 Task: Create a due date automation trigger when advanced on, on the tuesday of the week a card is due add basic assigned to anyone at 11:00 AM.
Action: Mouse moved to (656, 306)
Screenshot: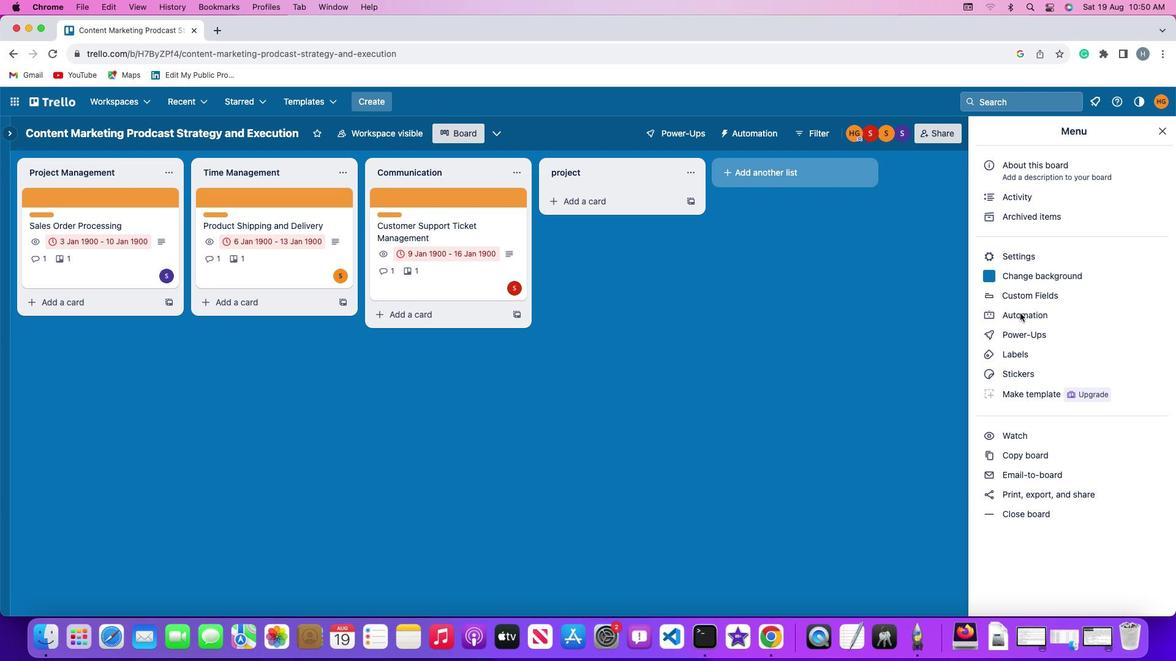 
Action: Mouse pressed left at (656, 306)
Screenshot: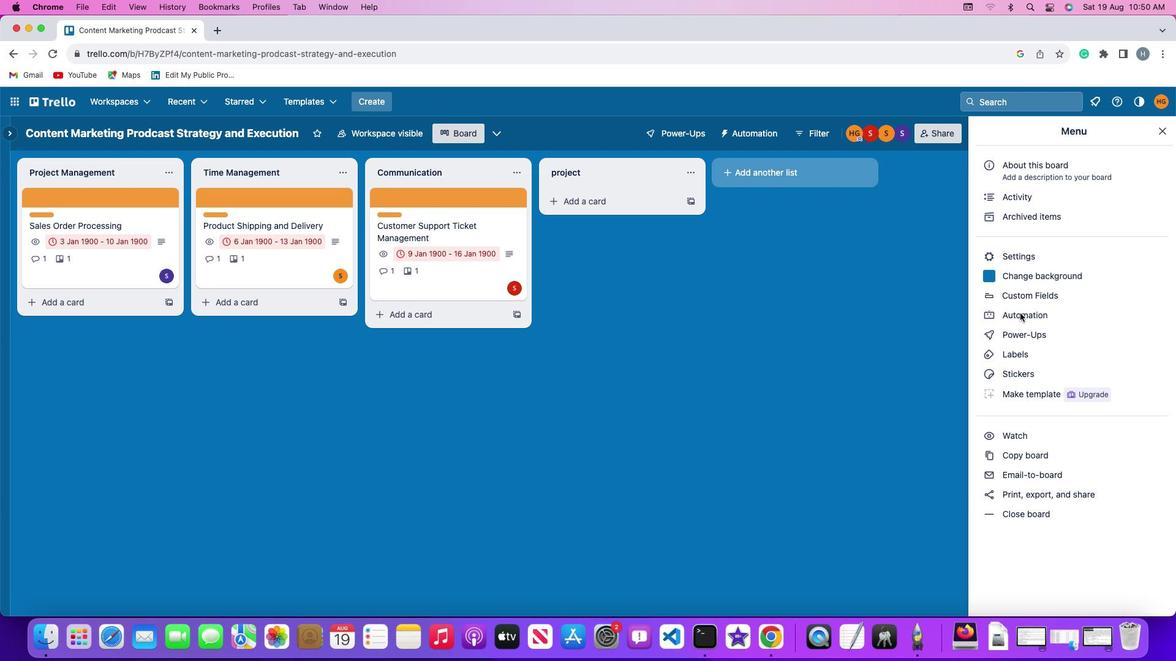 
Action: Mouse pressed left at (656, 306)
Screenshot: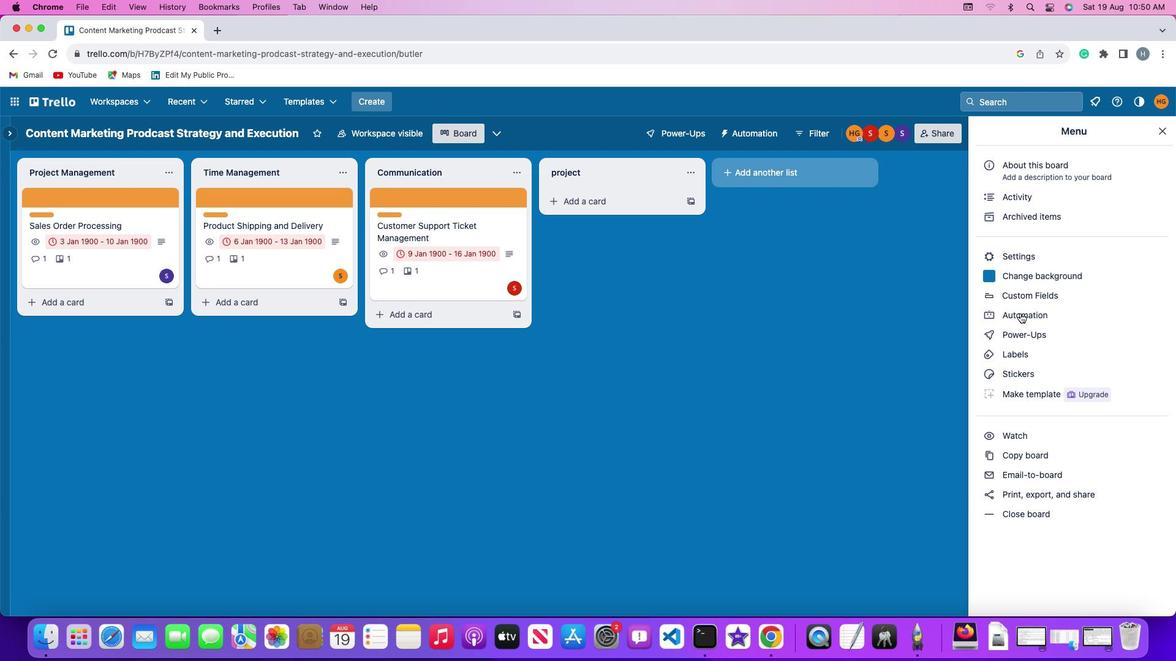 
Action: Mouse moved to (228, 284)
Screenshot: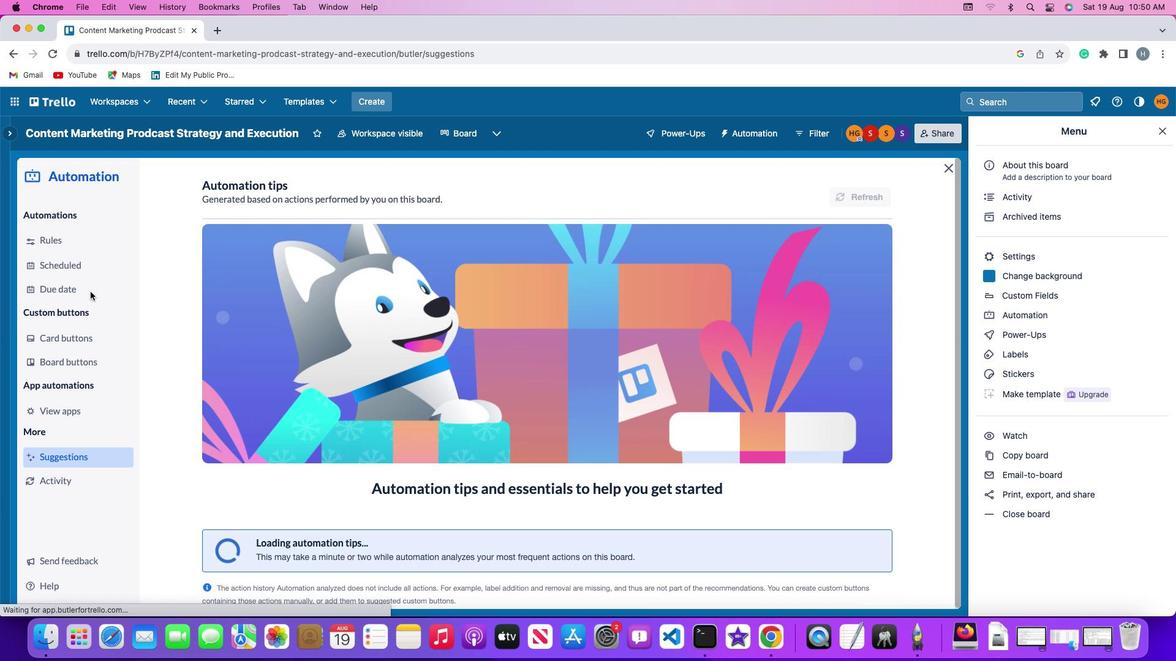 
Action: Mouse pressed left at (228, 284)
Screenshot: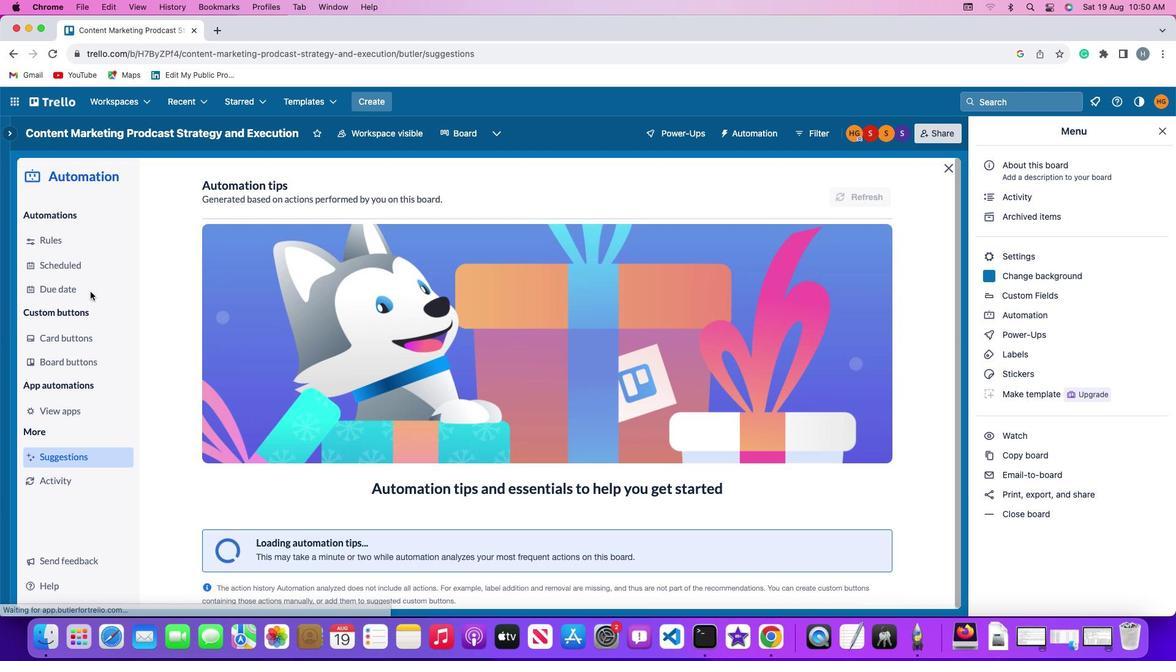 
Action: Mouse moved to (560, 169)
Screenshot: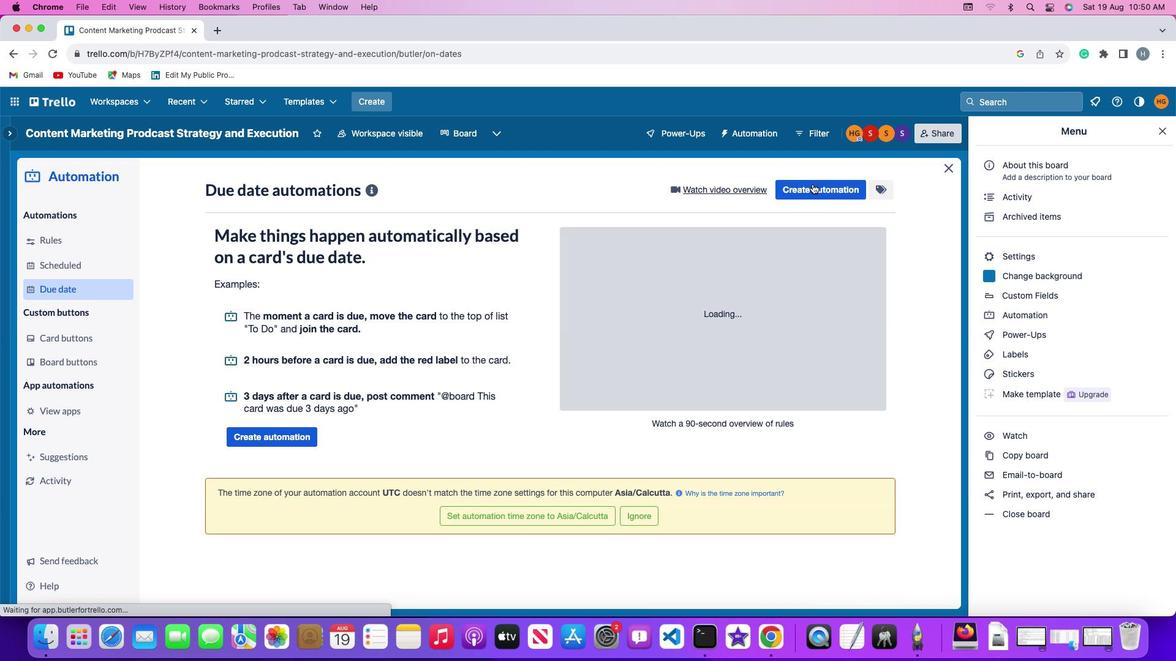 
Action: Mouse pressed left at (560, 169)
Screenshot: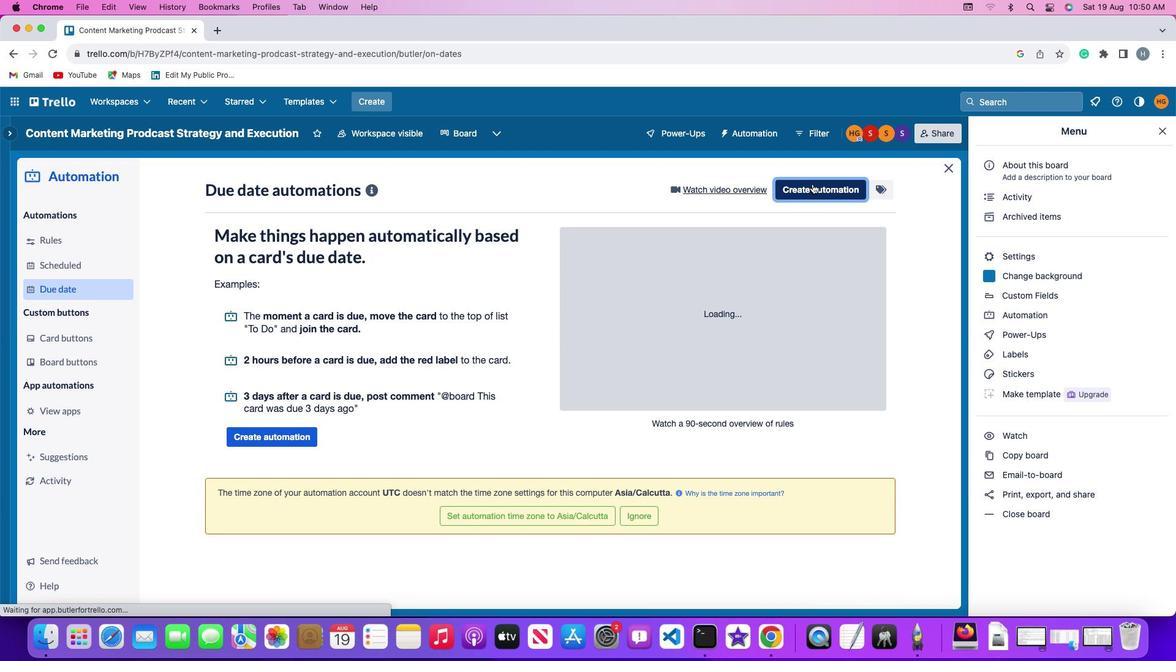 
Action: Mouse moved to (310, 302)
Screenshot: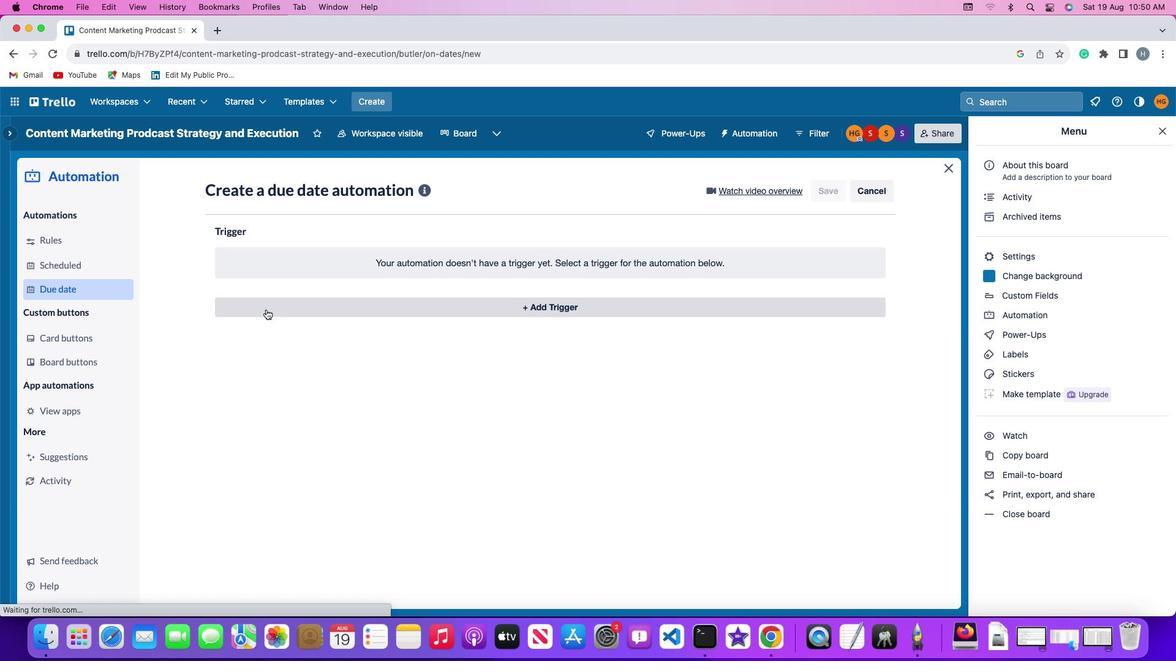 
Action: Mouse pressed left at (310, 302)
Screenshot: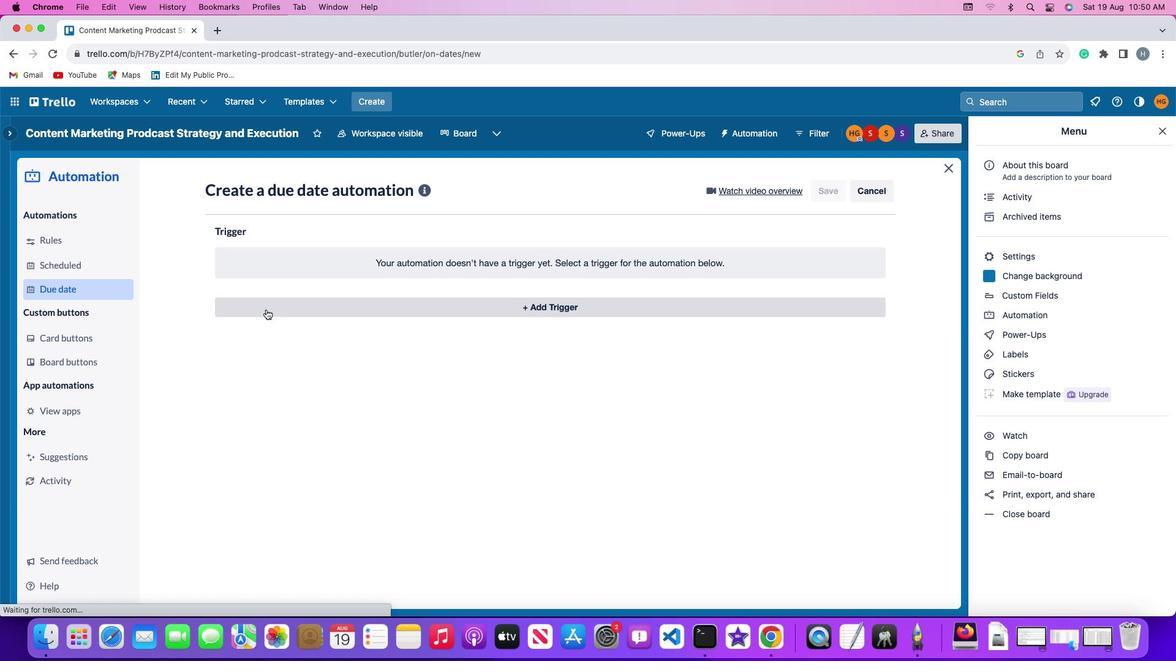 
Action: Mouse moved to (310, 537)
Screenshot: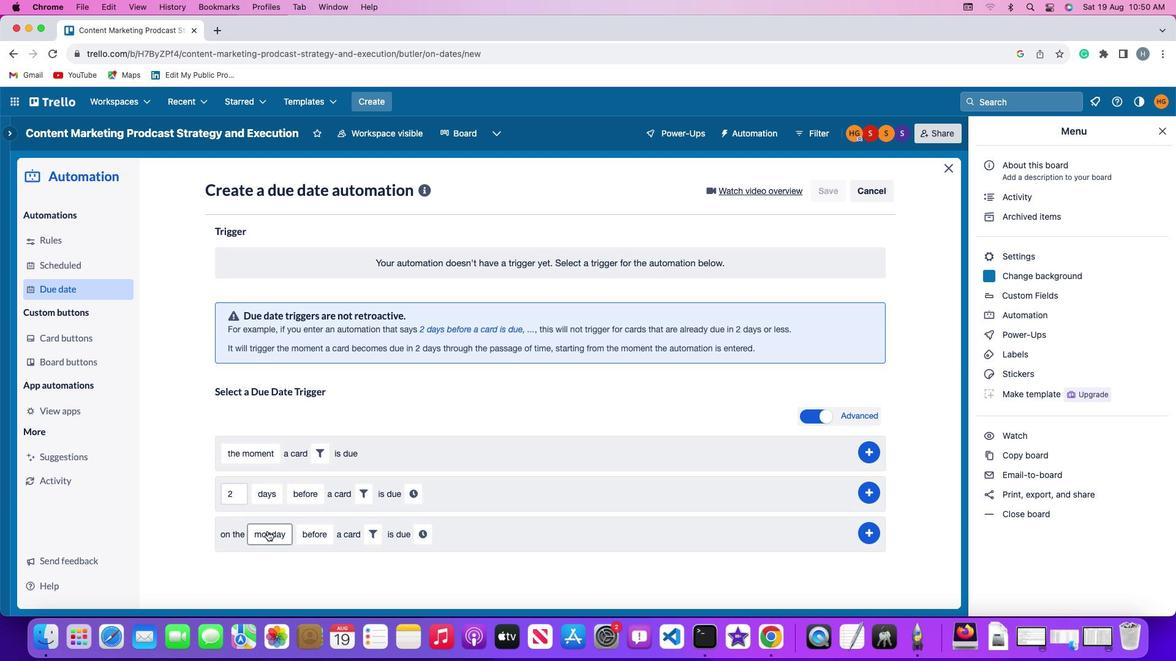
Action: Mouse pressed left at (310, 537)
Screenshot: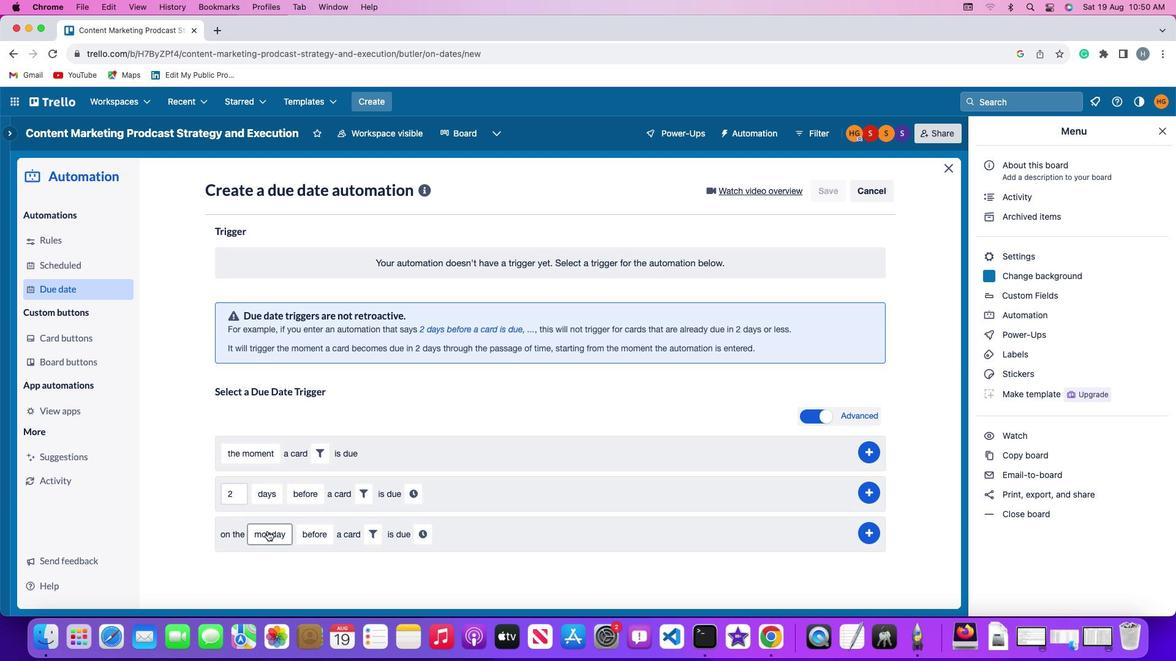 
Action: Mouse moved to (322, 391)
Screenshot: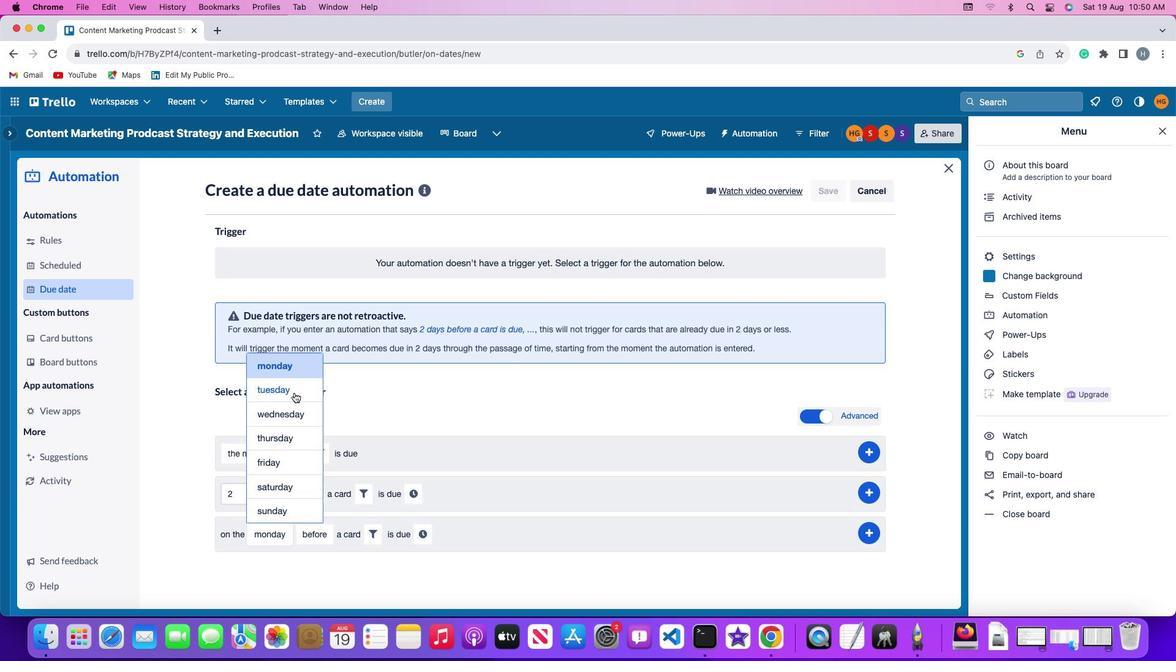 
Action: Mouse pressed left at (322, 391)
Screenshot: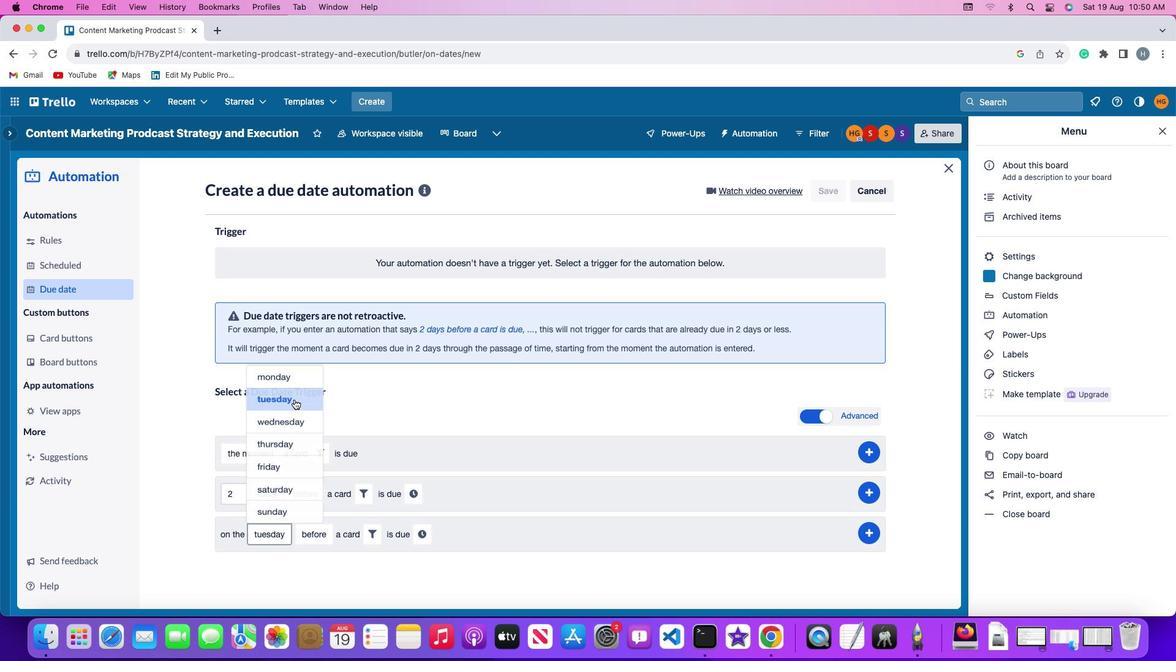 
Action: Mouse moved to (335, 547)
Screenshot: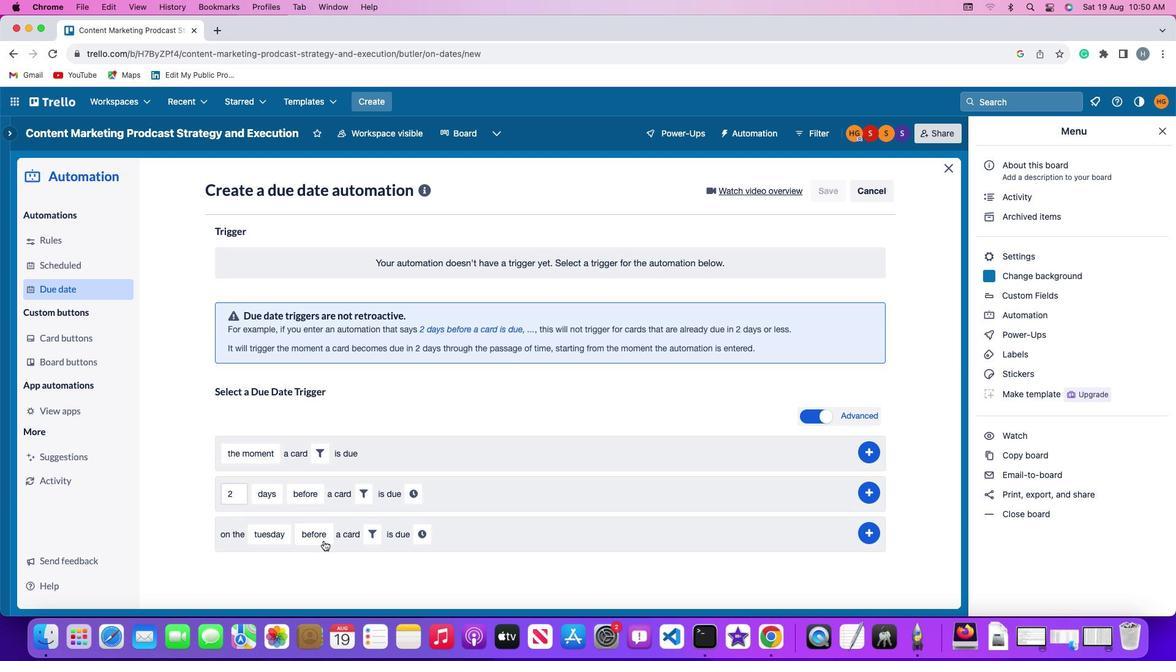 
Action: Mouse pressed left at (335, 547)
Screenshot: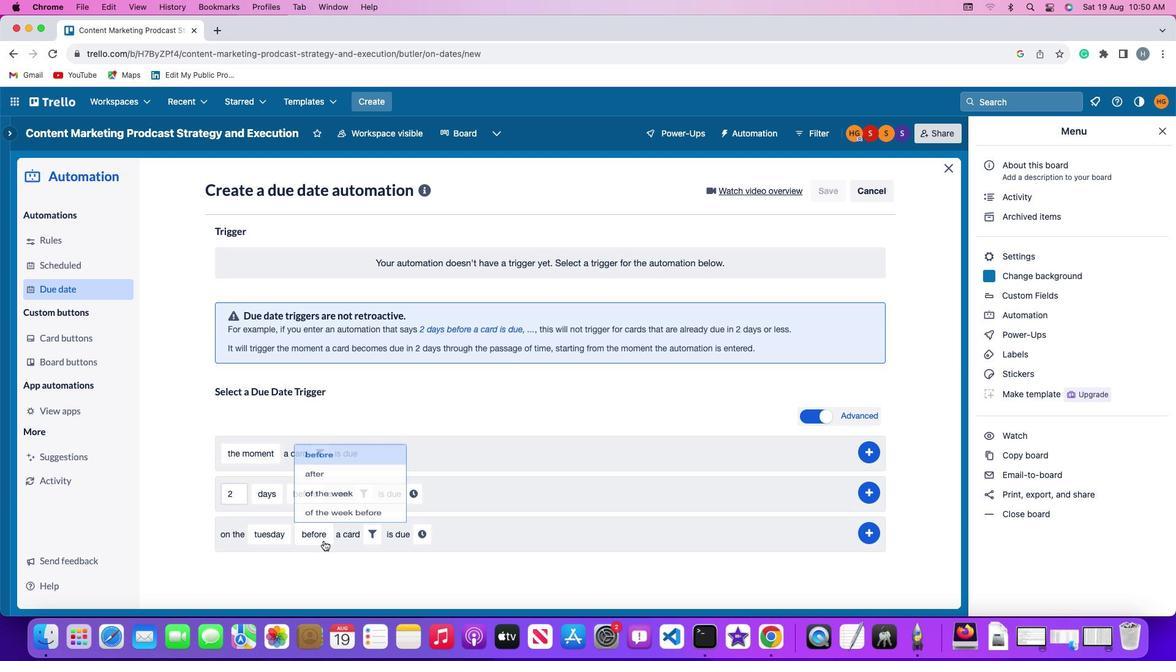 
Action: Mouse moved to (342, 488)
Screenshot: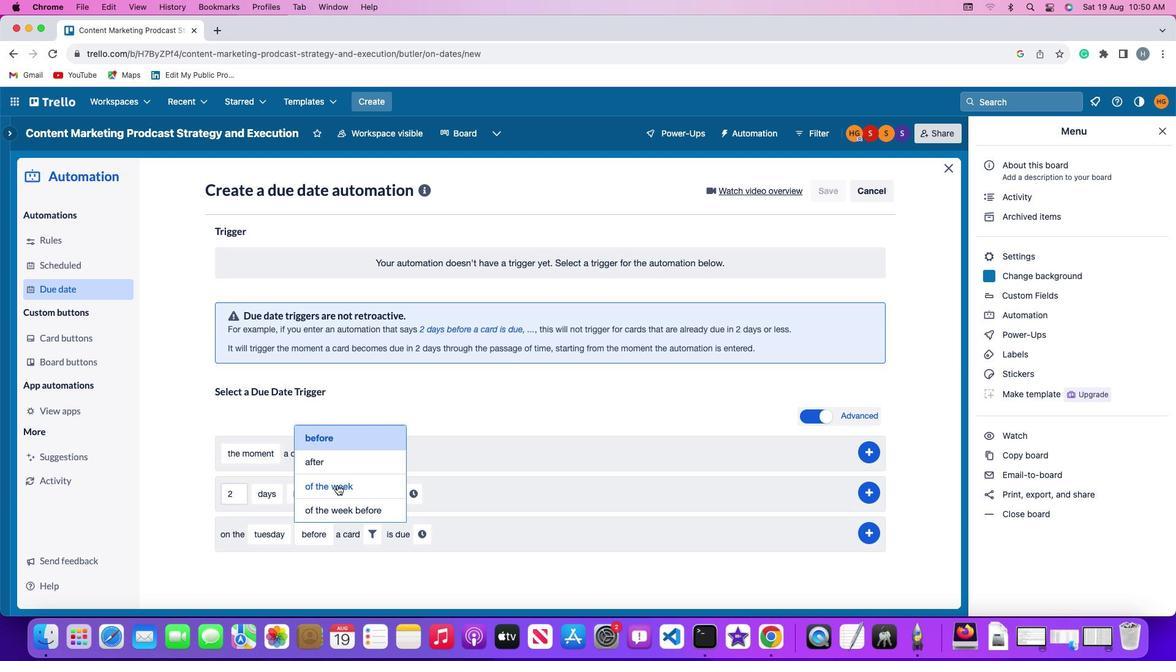 
Action: Mouse pressed left at (342, 488)
Screenshot: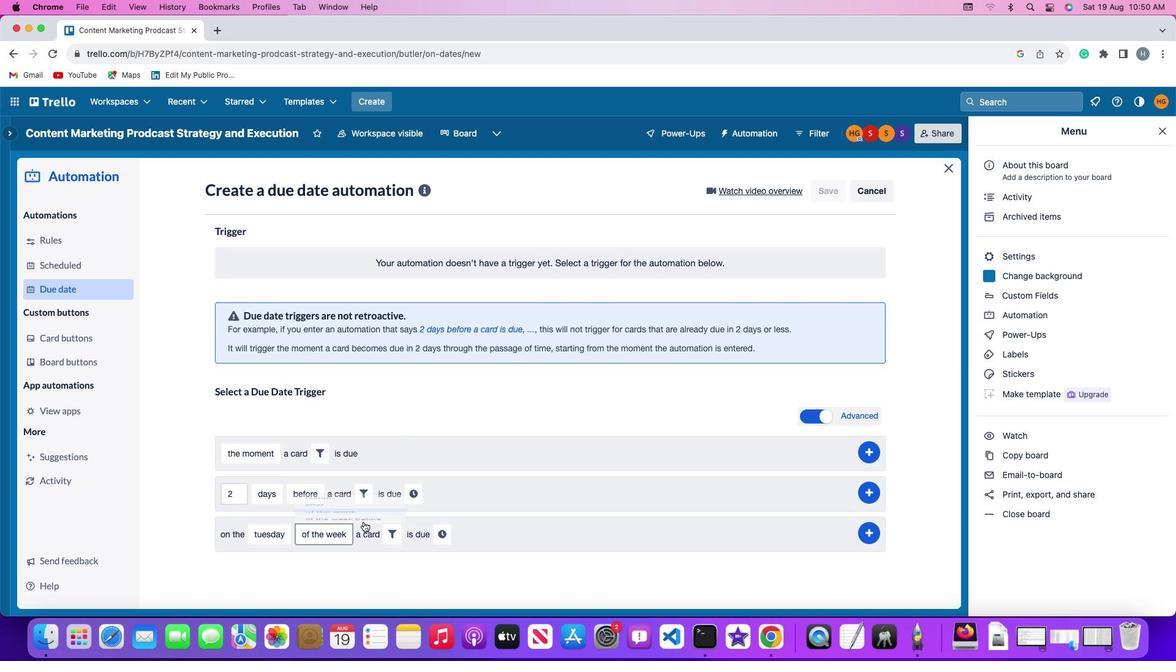 
Action: Mouse moved to (365, 540)
Screenshot: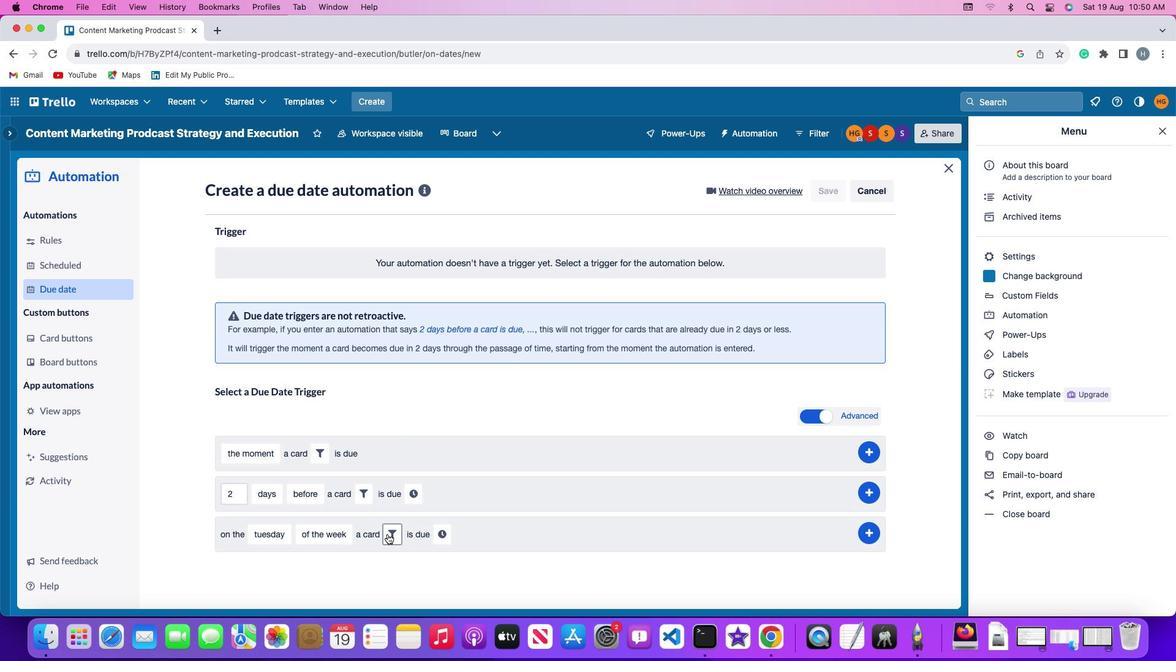 
Action: Mouse pressed left at (365, 540)
Screenshot: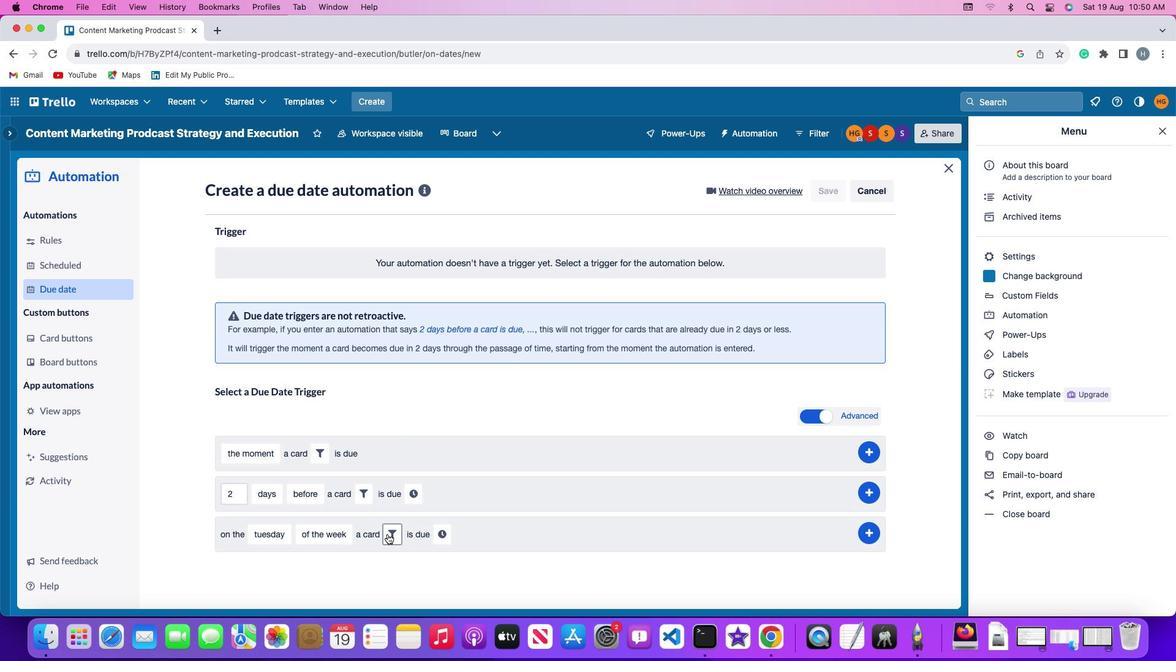 
Action: Mouse moved to (341, 587)
Screenshot: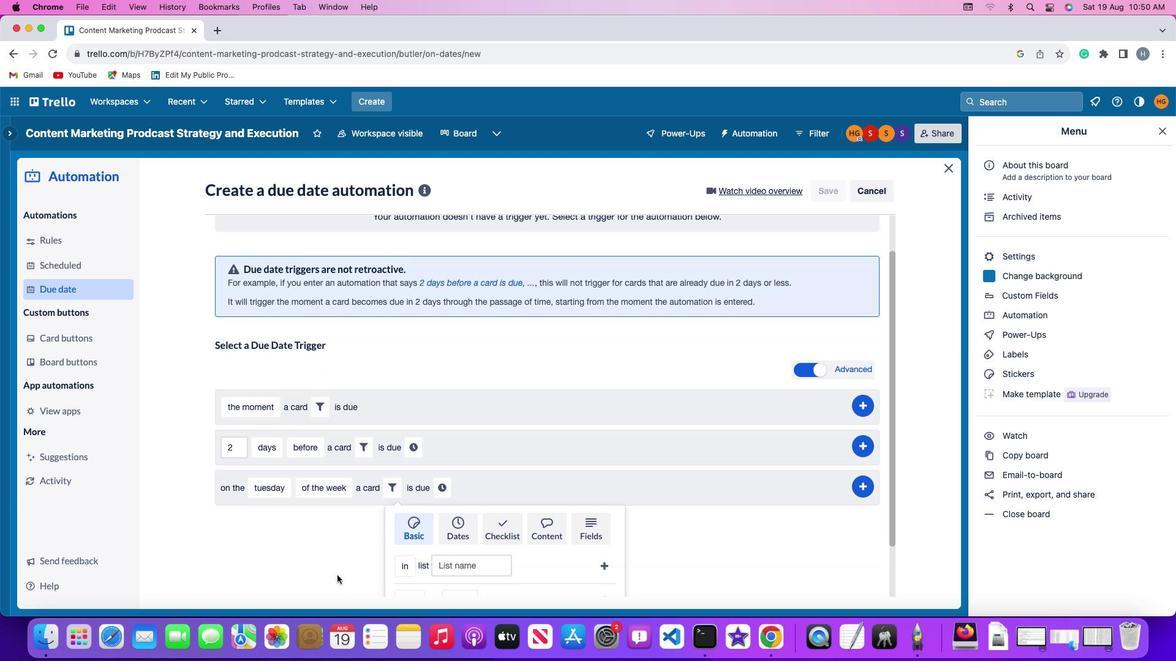 
Action: Mouse scrolled (341, 587) with delta (187, -25)
Screenshot: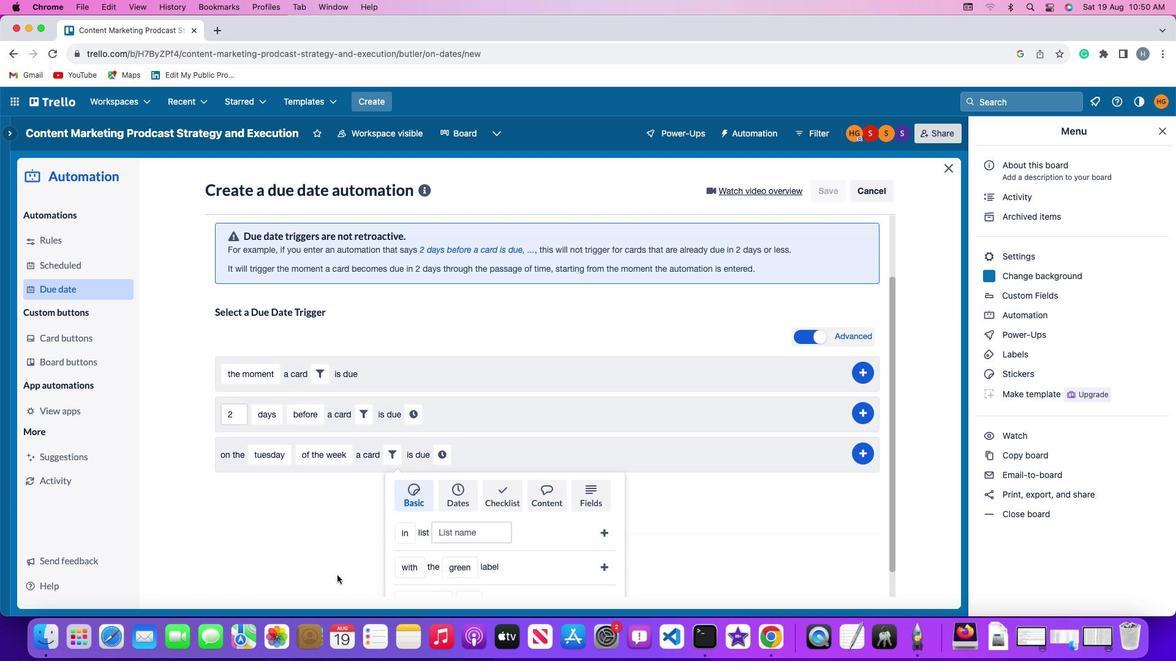 
Action: Mouse scrolled (341, 587) with delta (187, -25)
Screenshot: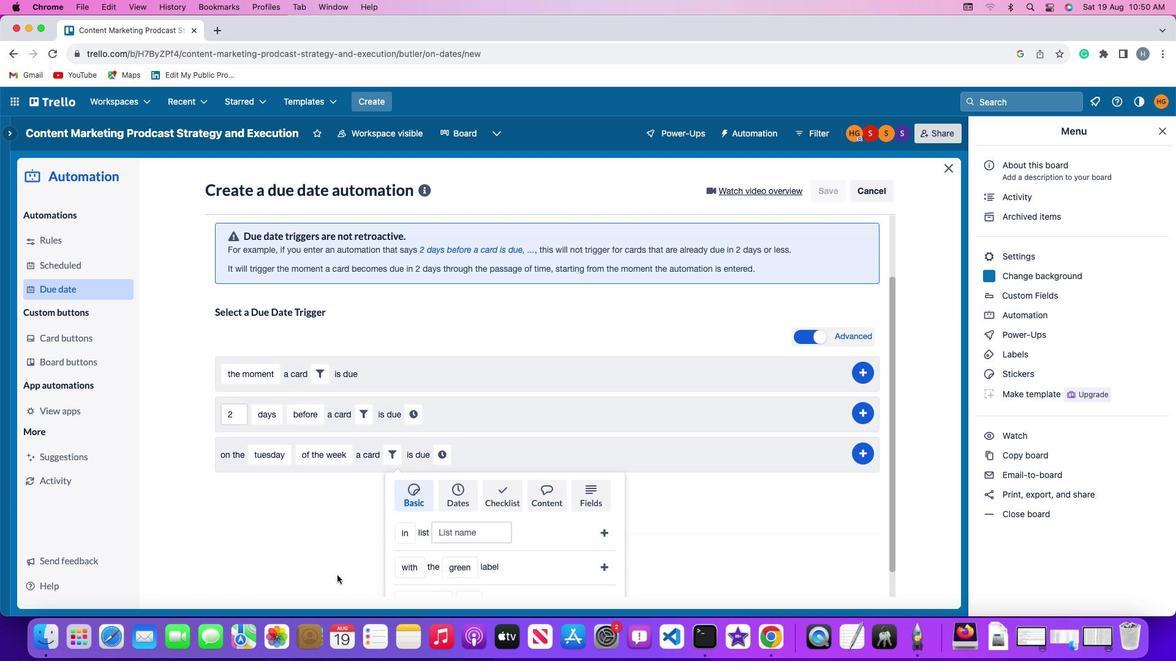 
Action: Mouse moved to (341, 586)
Screenshot: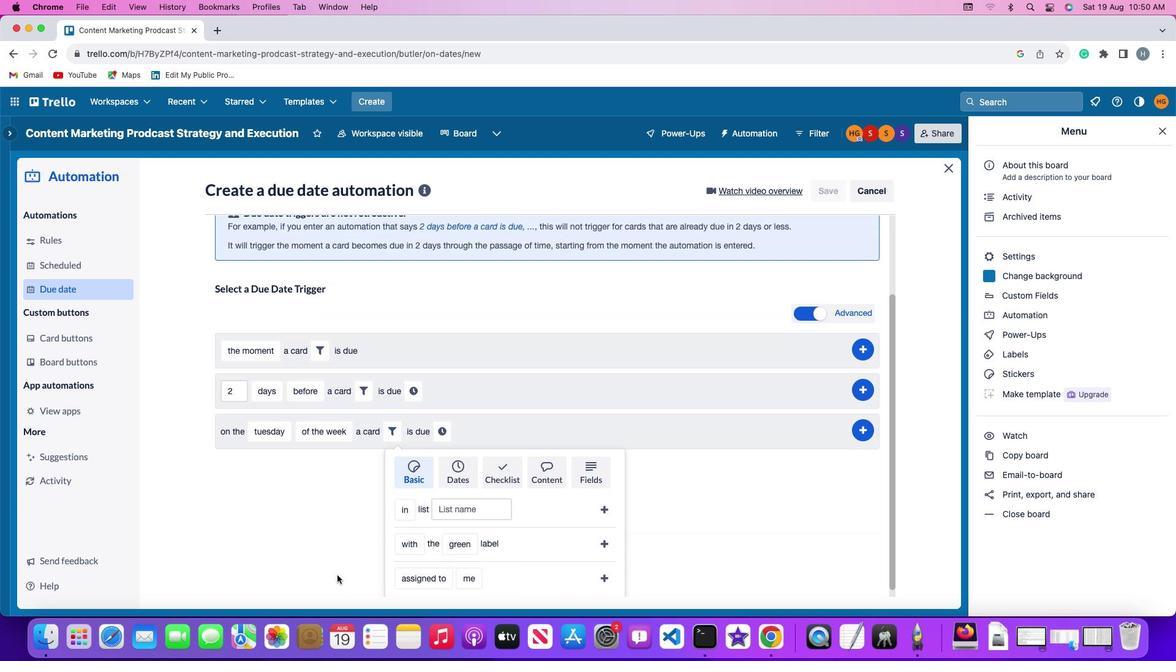 
Action: Mouse scrolled (341, 586) with delta (187, -26)
Screenshot: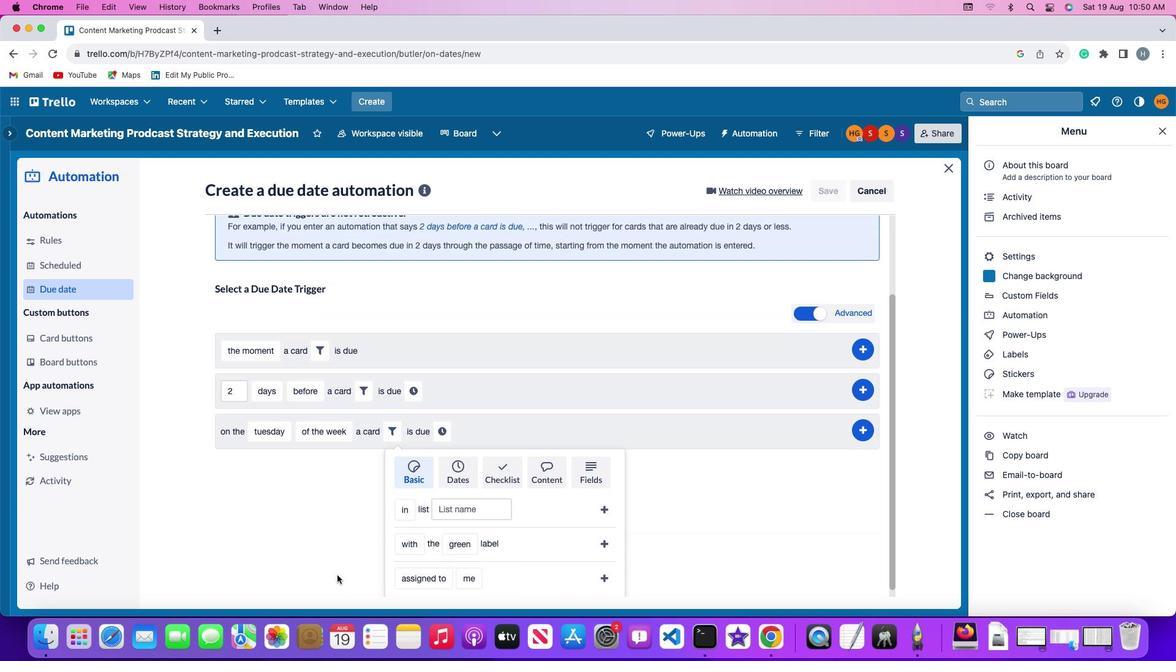 
Action: Mouse moved to (341, 586)
Screenshot: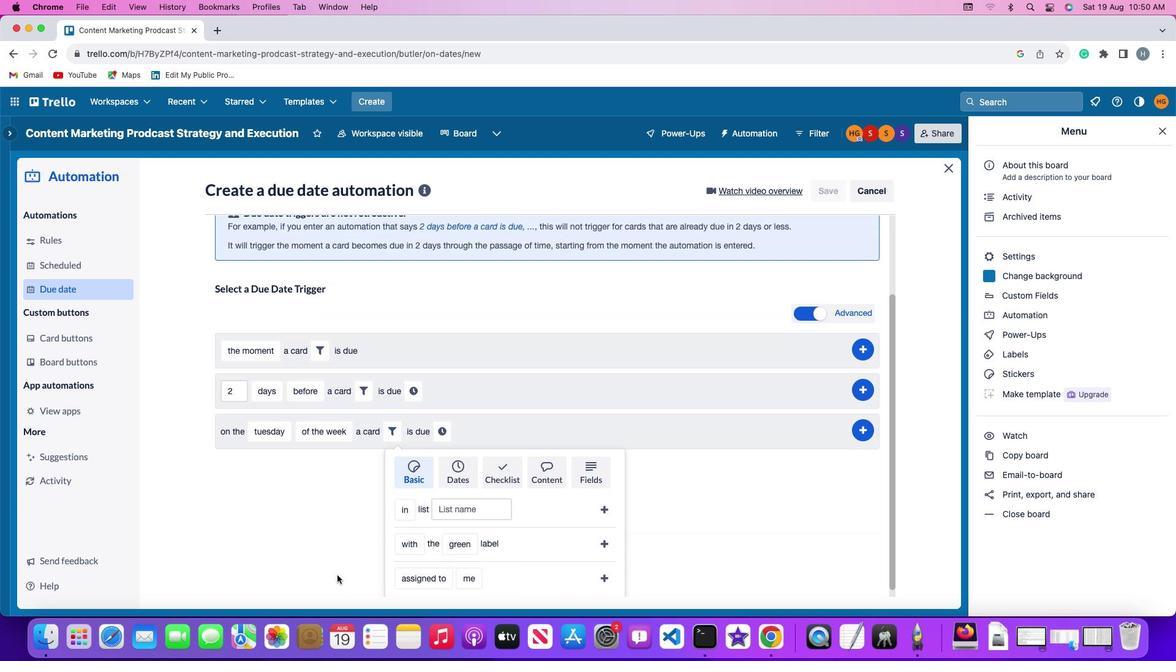 
Action: Mouse scrolled (341, 586) with delta (187, -28)
Screenshot: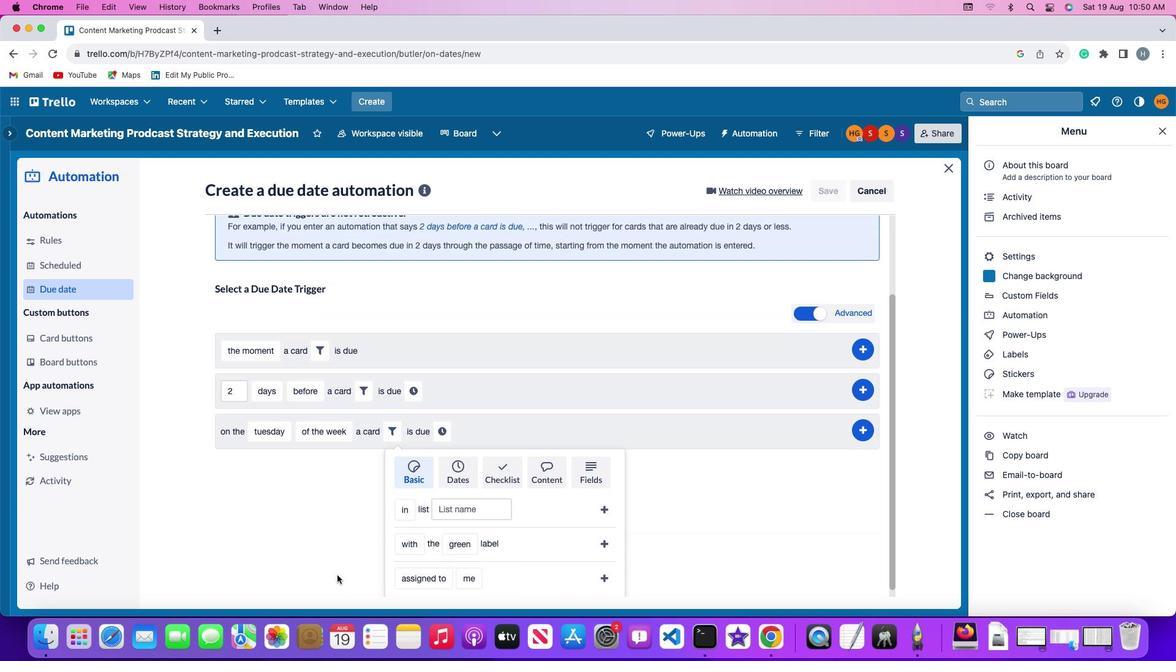 
Action: Mouse moved to (342, 583)
Screenshot: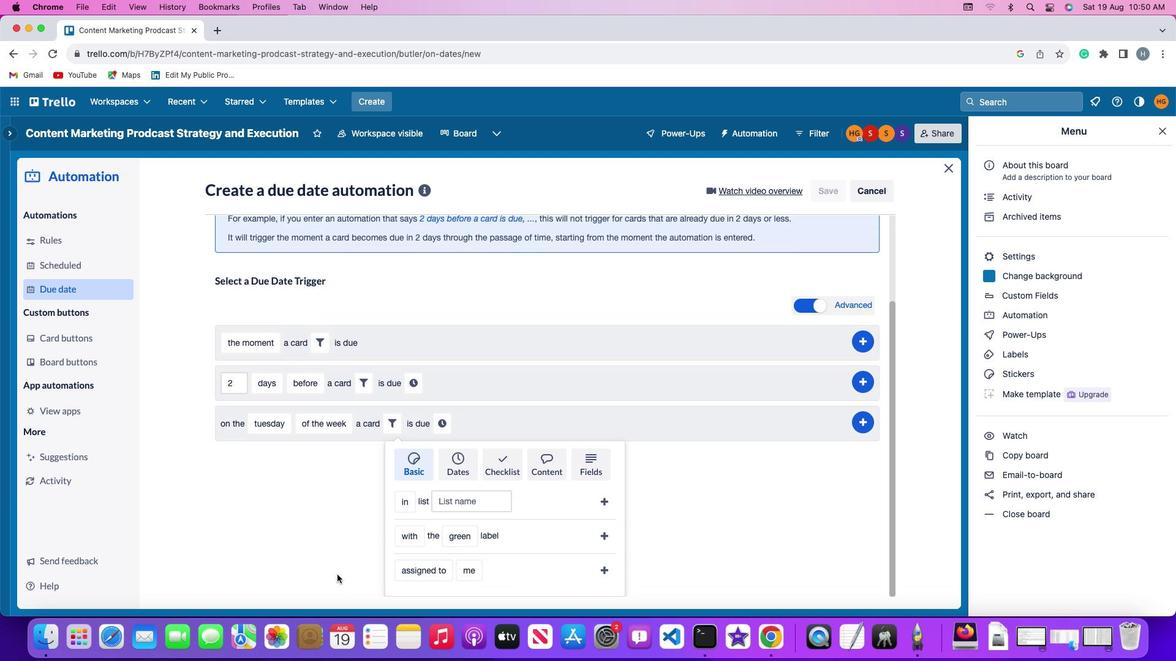 
Action: Mouse scrolled (342, 583) with delta (187, -25)
Screenshot: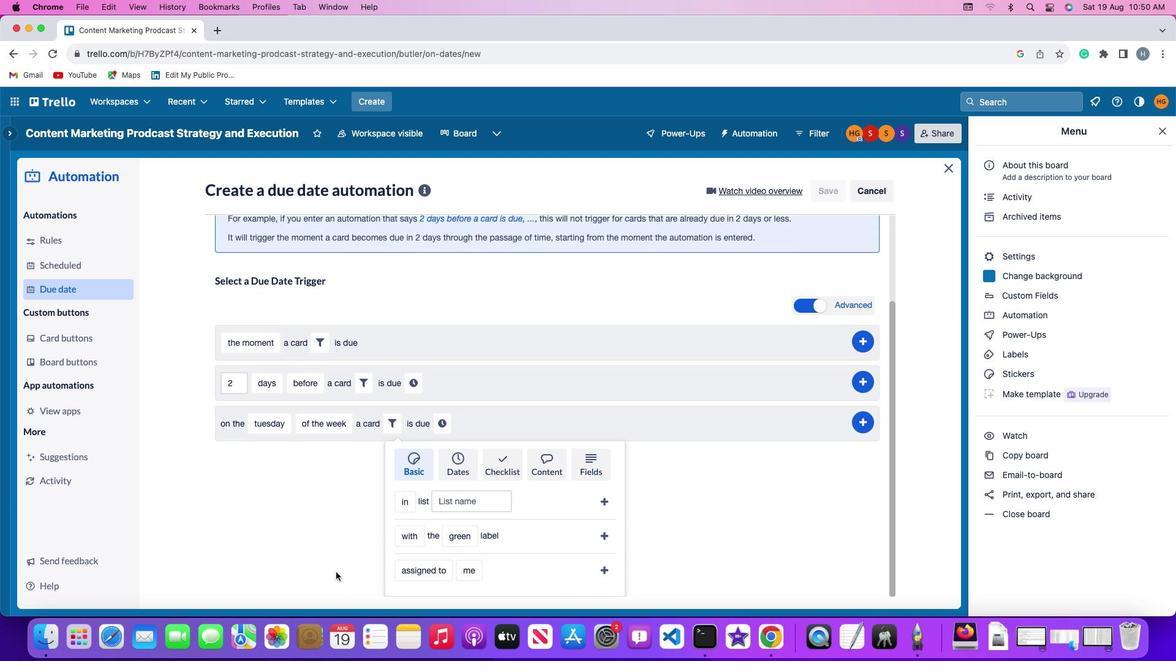 
Action: Mouse scrolled (342, 583) with delta (187, -25)
Screenshot: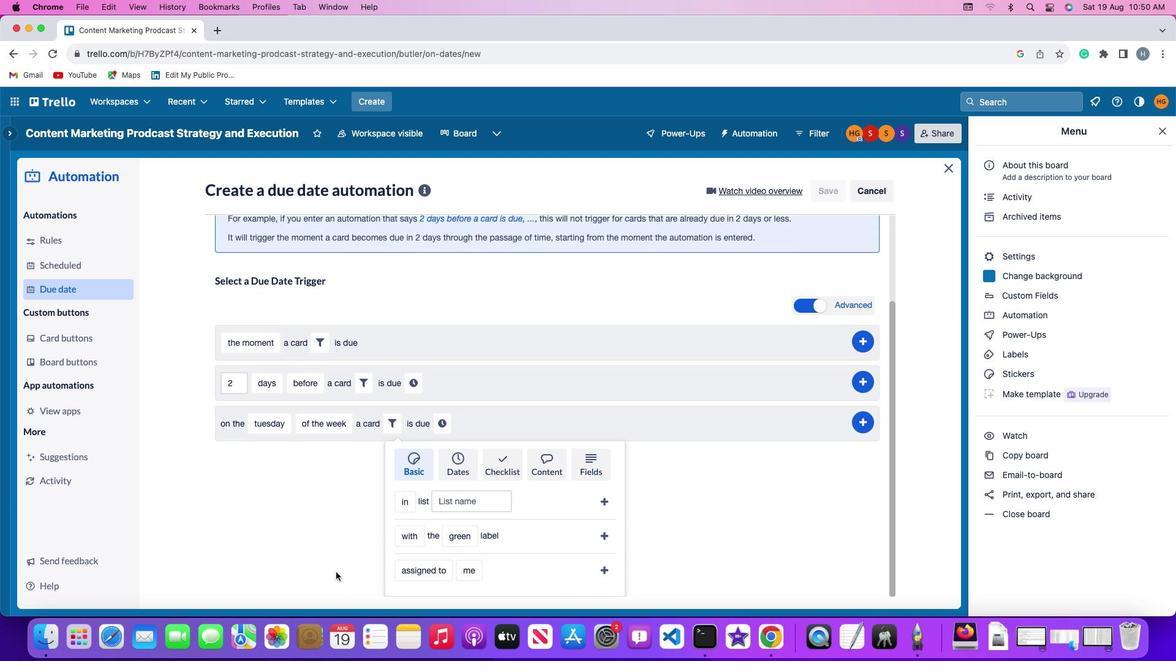 
Action: Mouse scrolled (342, 583) with delta (187, -26)
Screenshot: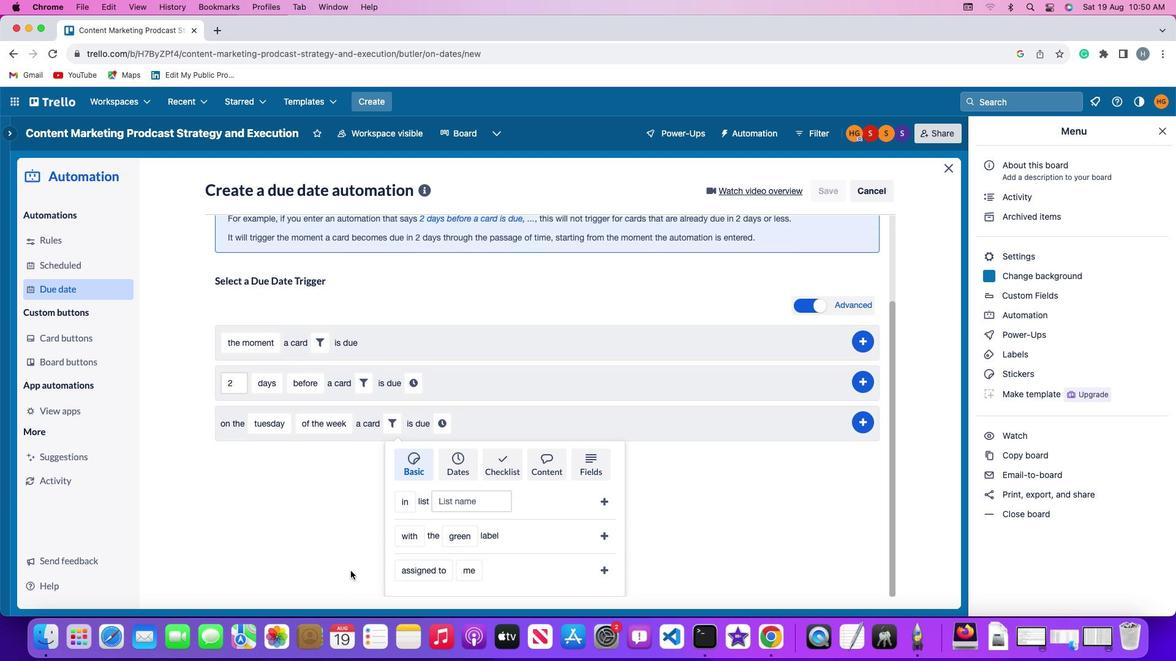 
Action: Mouse moved to (342, 583)
Screenshot: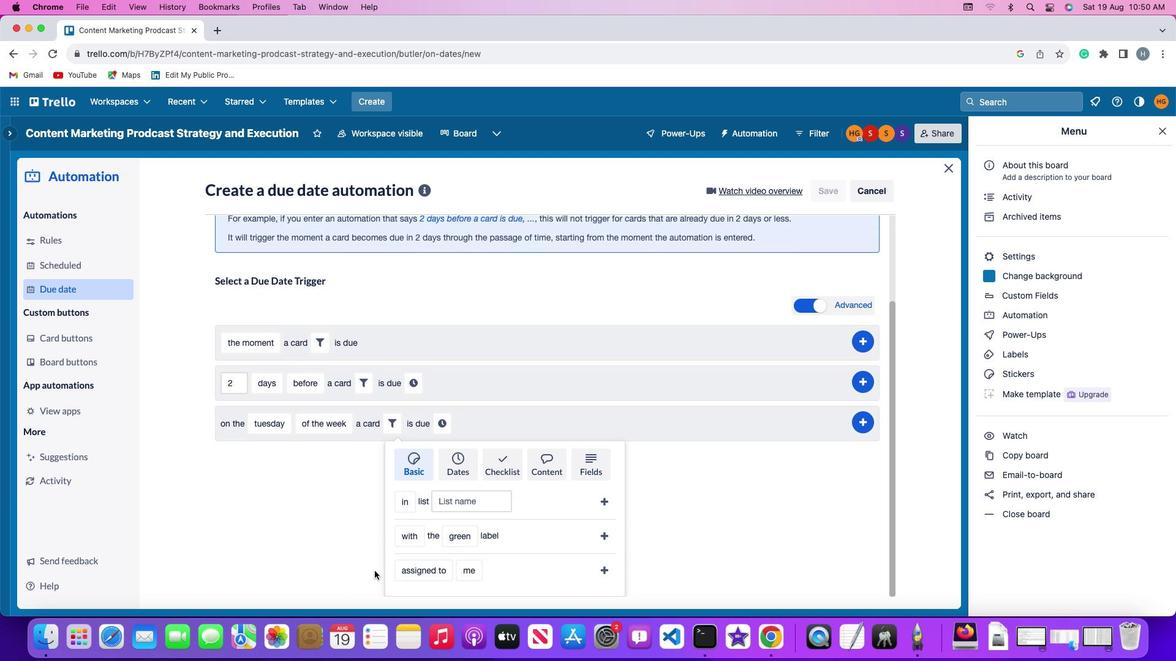 
Action: Mouse scrolled (342, 583) with delta (187, -28)
Screenshot: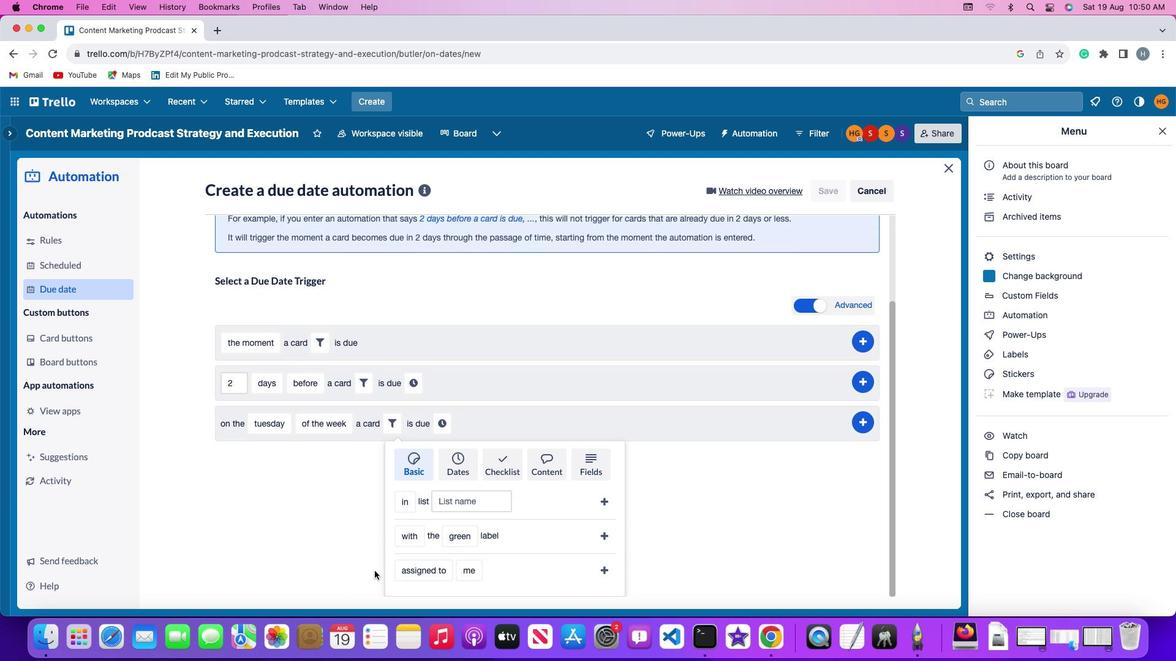 
Action: Mouse moved to (376, 579)
Screenshot: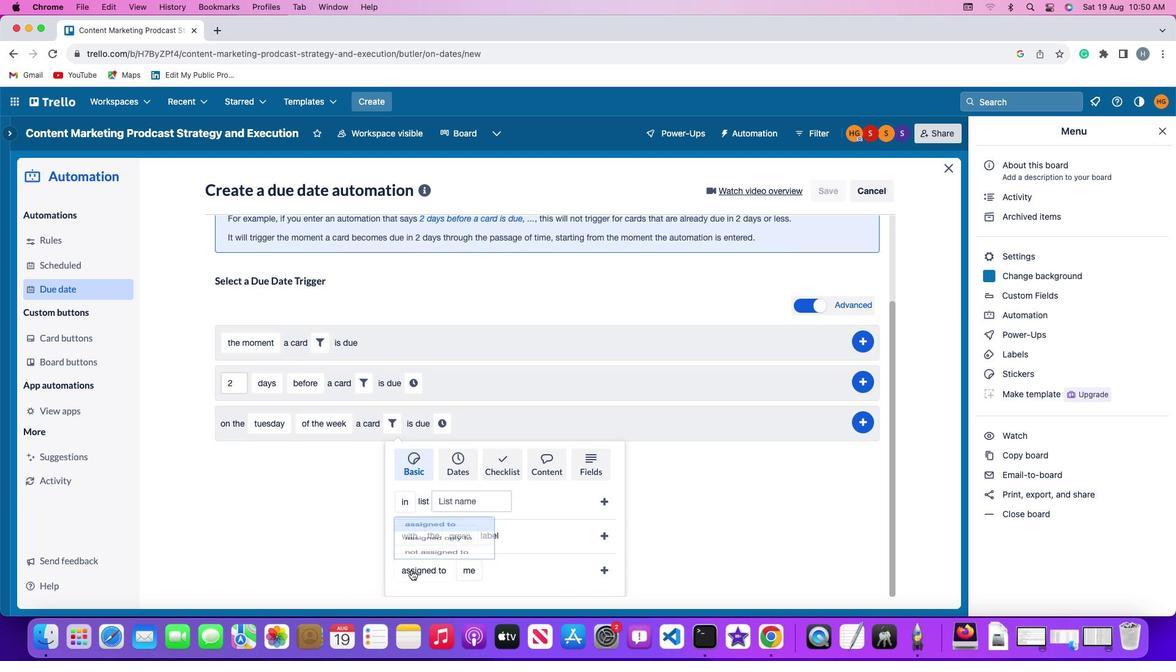 
Action: Mouse pressed left at (376, 579)
Screenshot: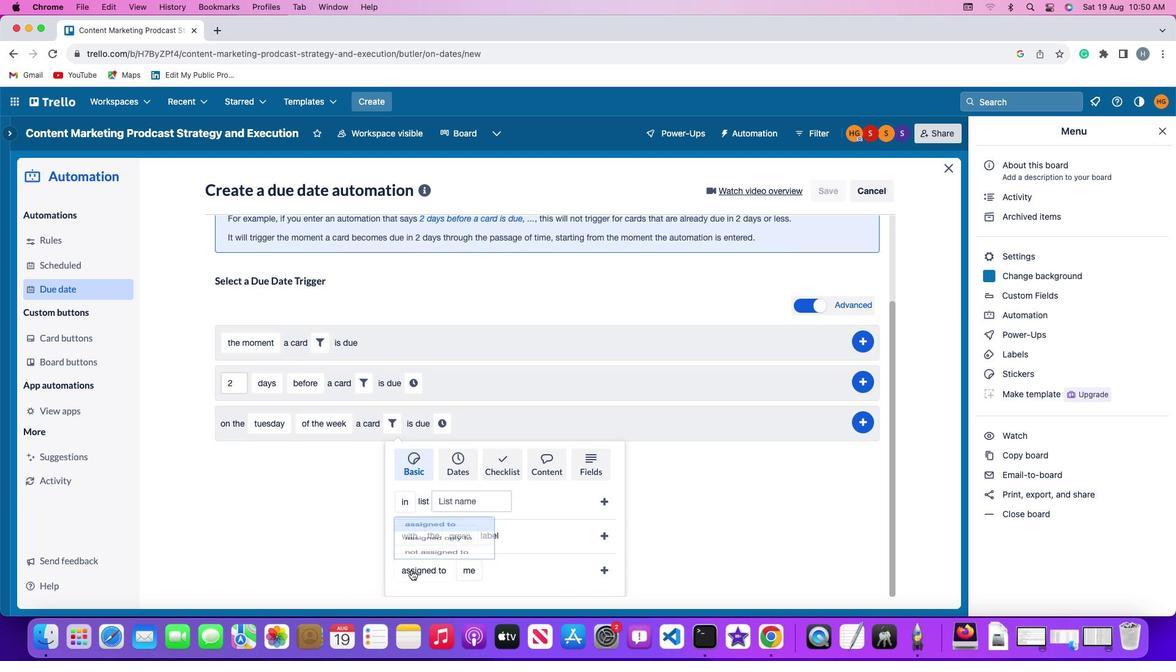 
Action: Mouse moved to (386, 506)
Screenshot: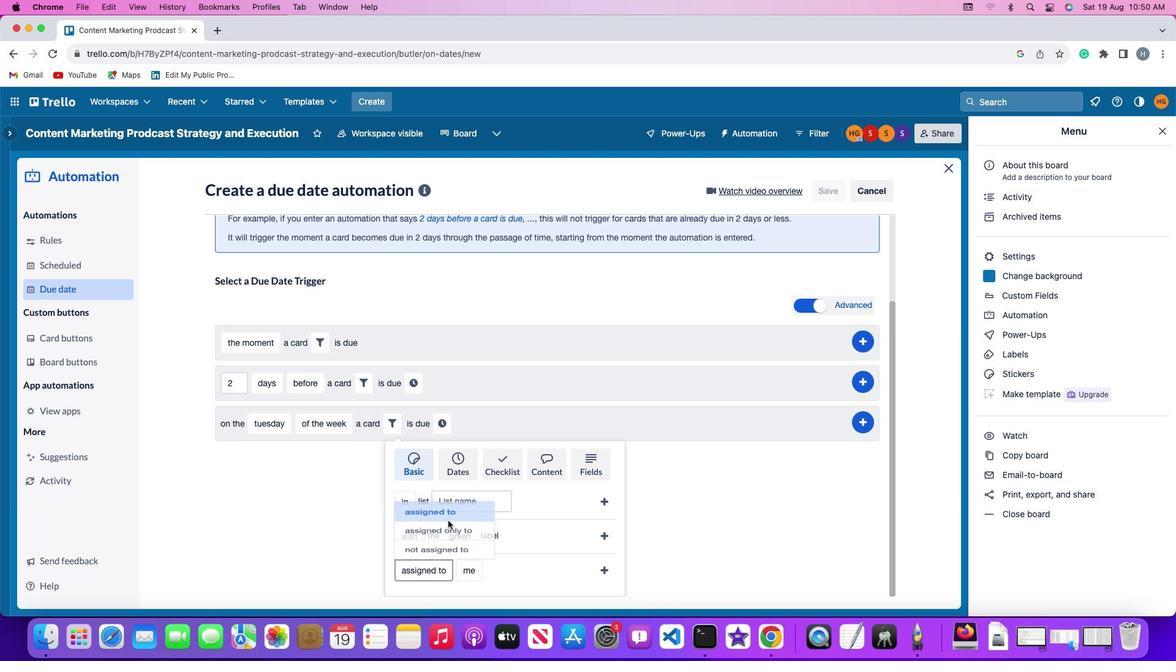 
Action: Mouse pressed left at (386, 506)
Screenshot: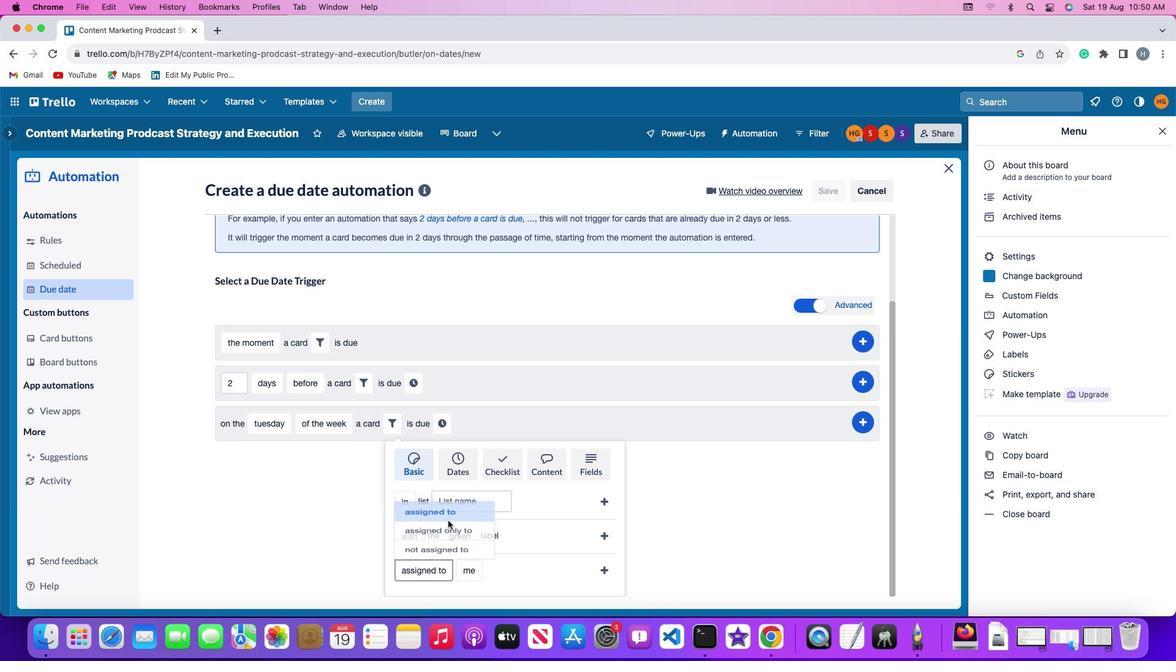 
Action: Mouse moved to (406, 581)
Screenshot: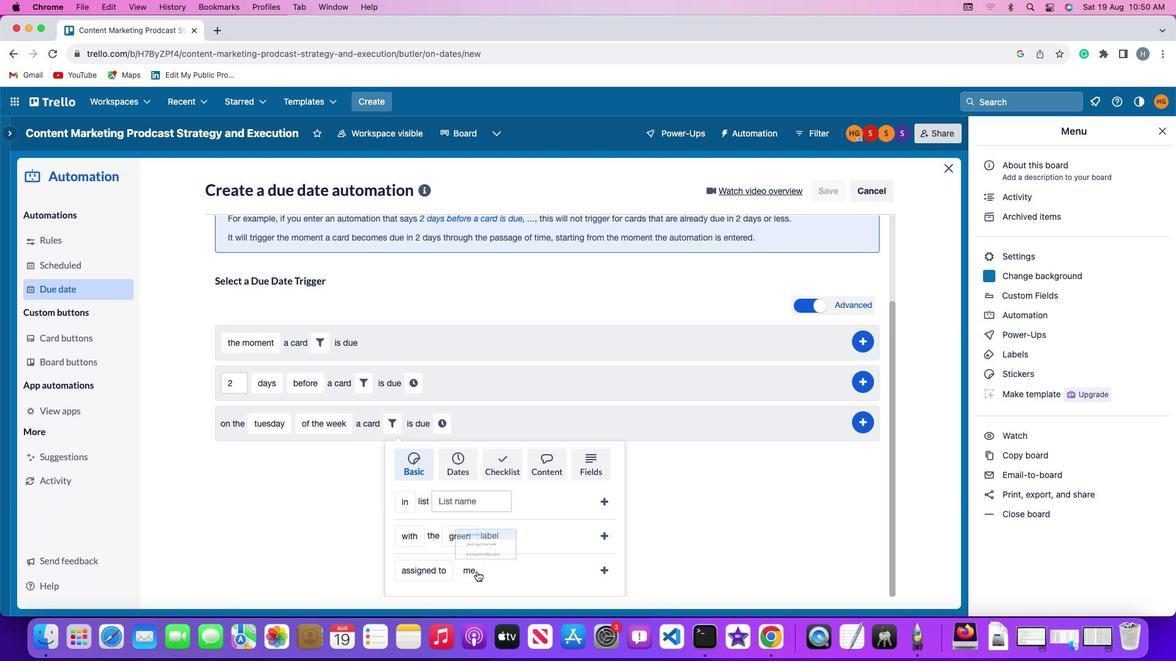 
Action: Mouse pressed left at (406, 581)
Screenshot: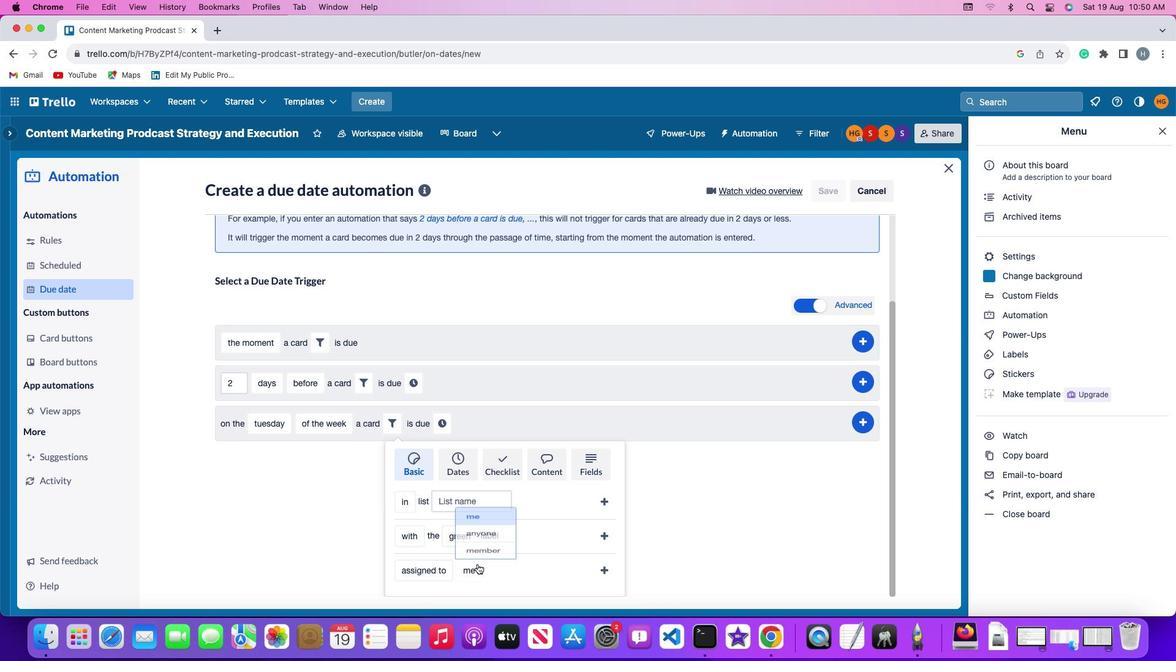 
Action: Mouse moved to (407, 531)
Screenshot: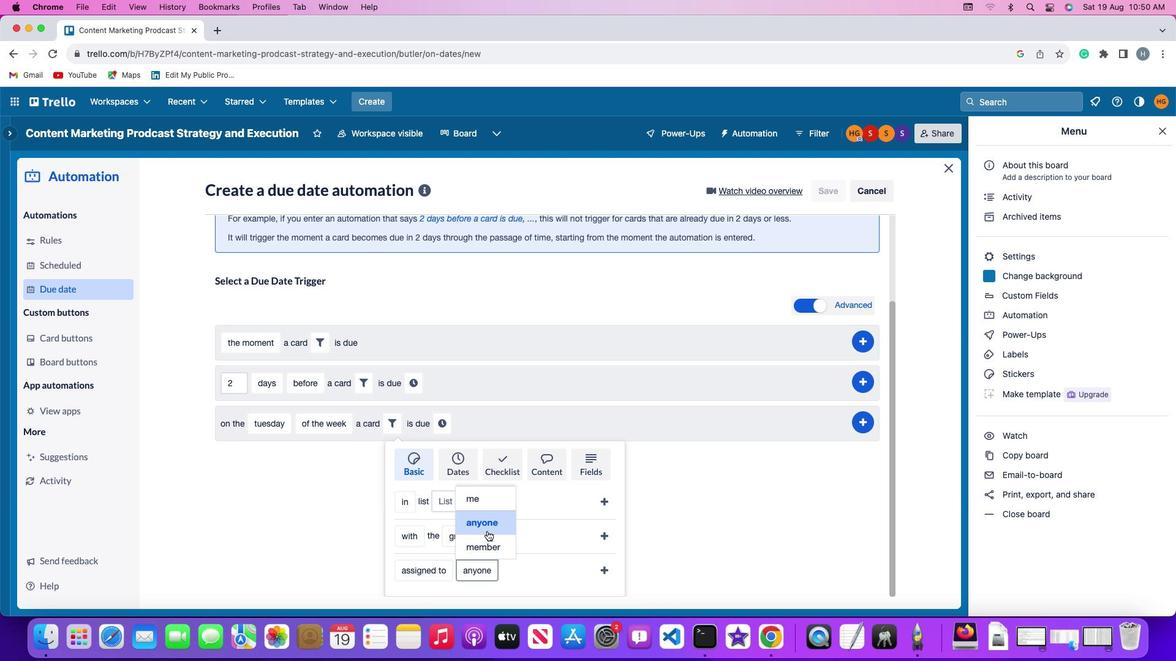 
Action: Mouse pressed left at (407, 531)
Screenshot: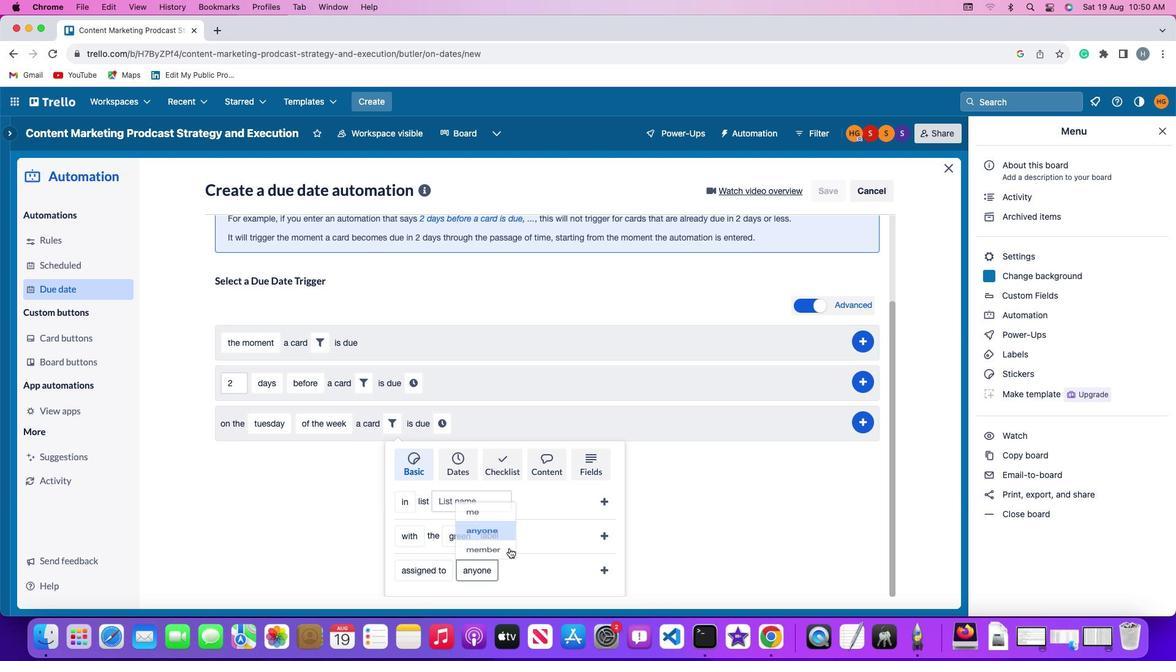 
Action: Mouse moved to (465, 574)
Screenshot: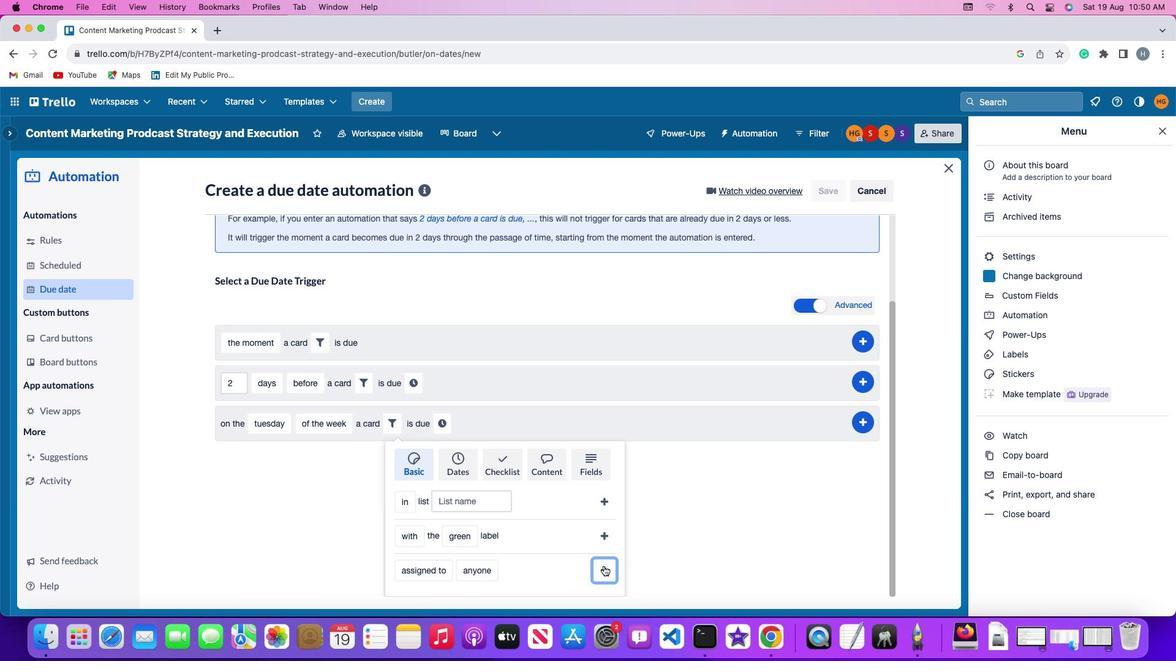 
Action: Mouse pressed left at (465, 574)
Screenshot: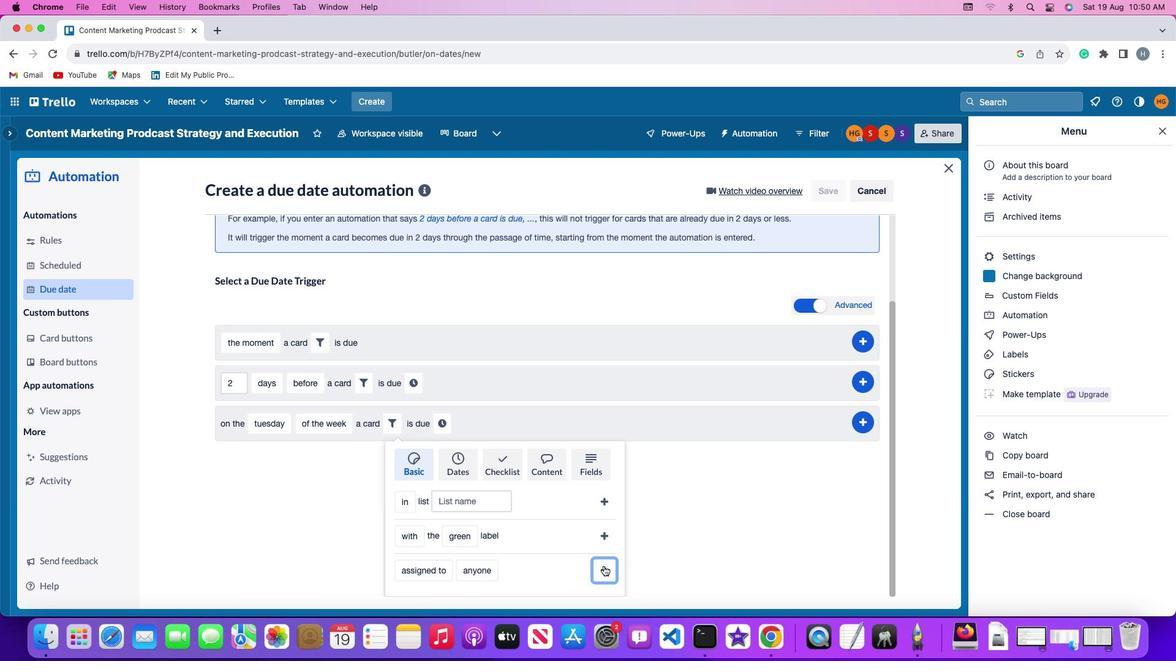 
Action: Mouse moved to (438, 544)
Screenshot: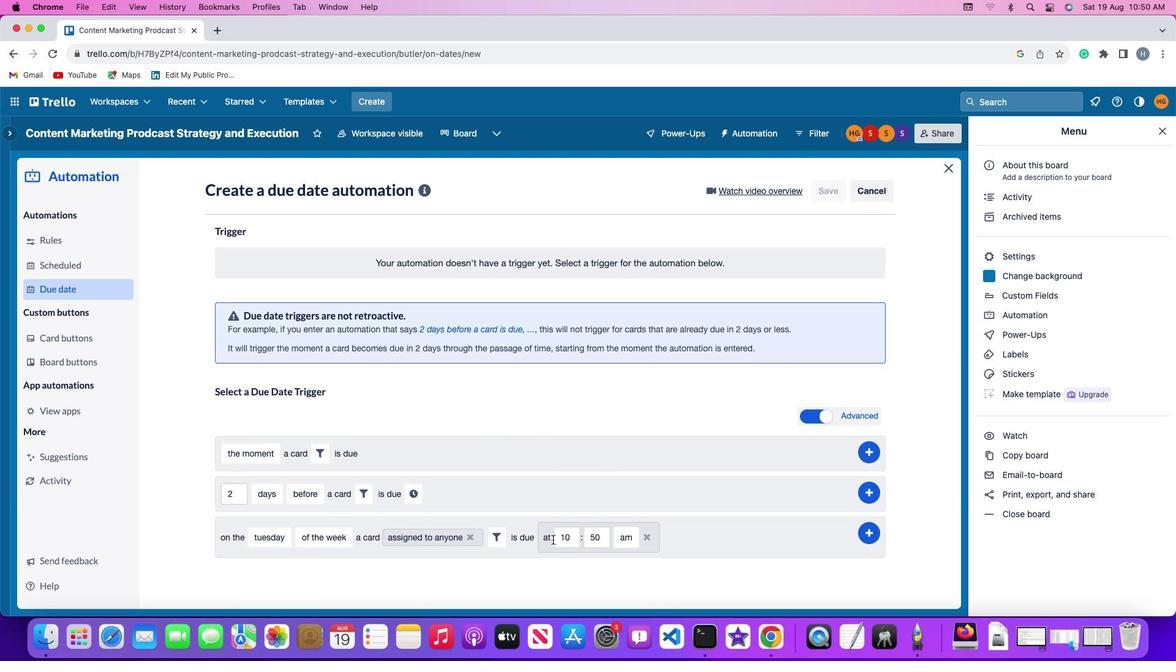 
Action: Mouse pressed left at (438, 544)
Screenshot: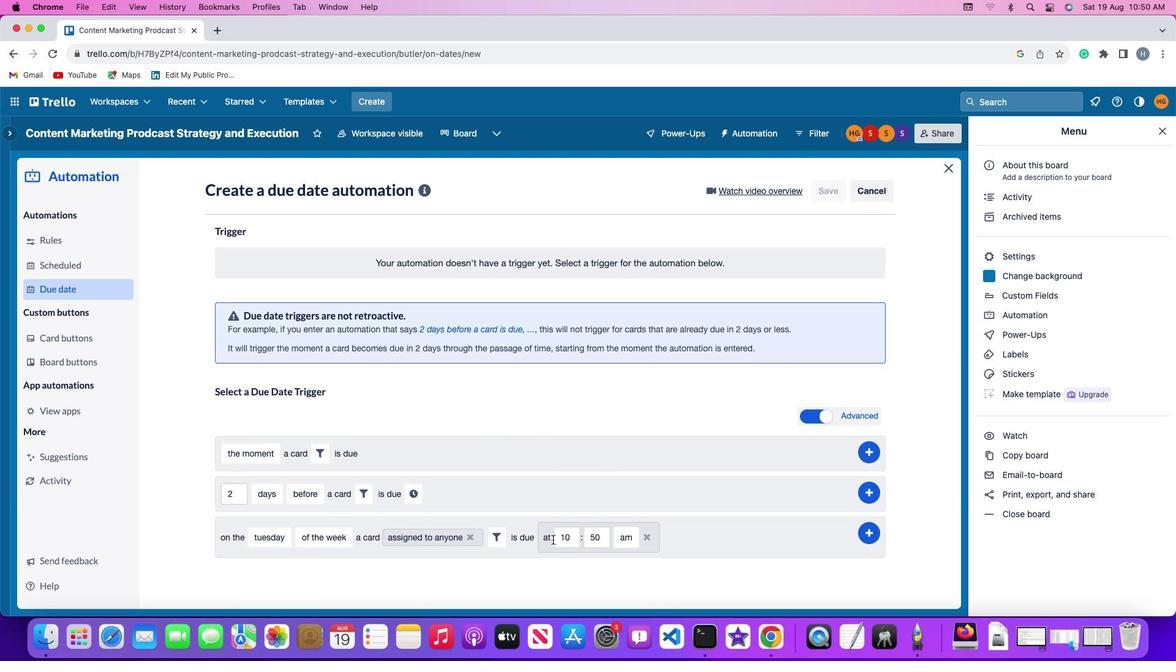 
Action: Mouse moved to (452, 550)
Screenshot: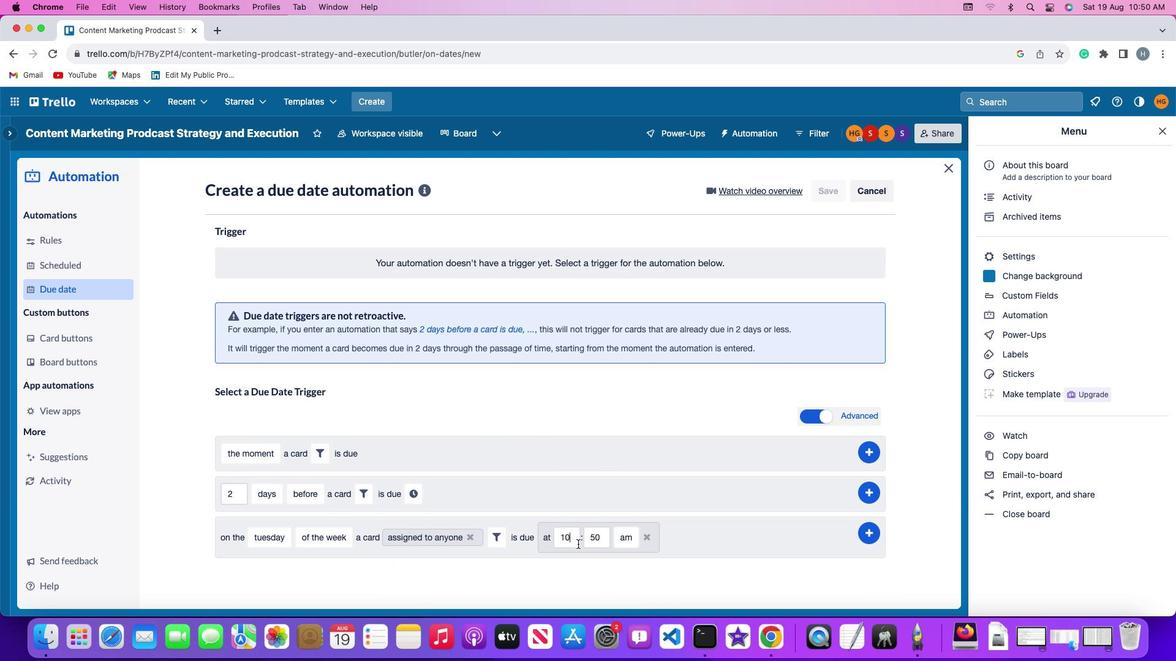 
Action: Mouse pressed left at (452, 550)
Screenshot: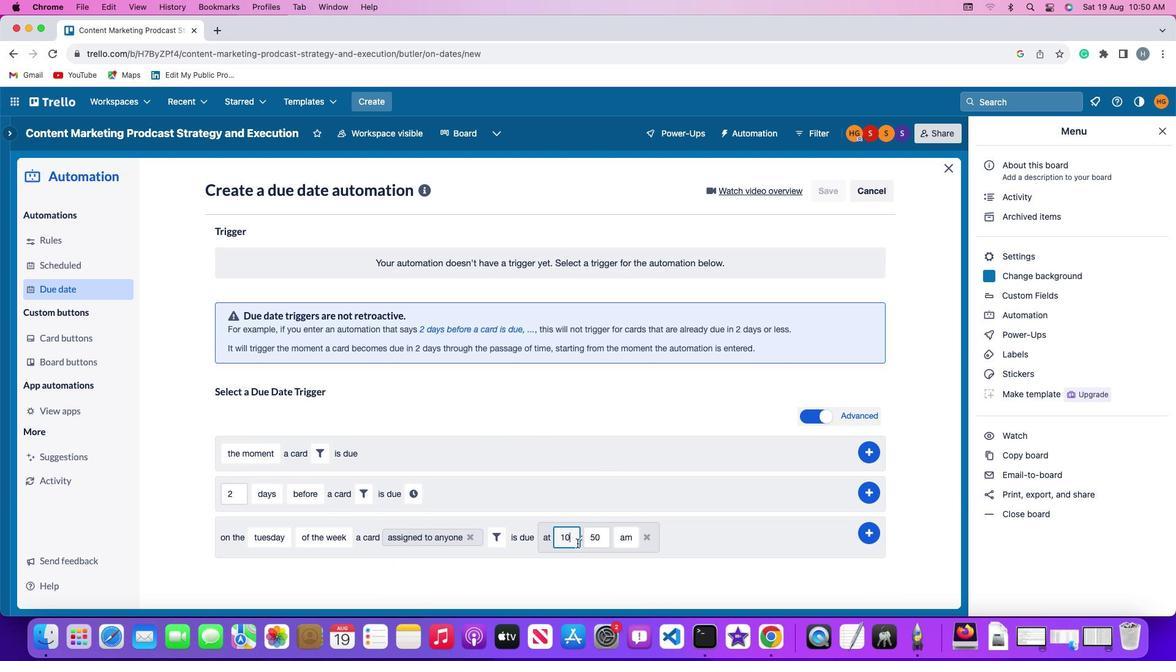 
Action: Mouse moved to (452, 550)
Screenshot: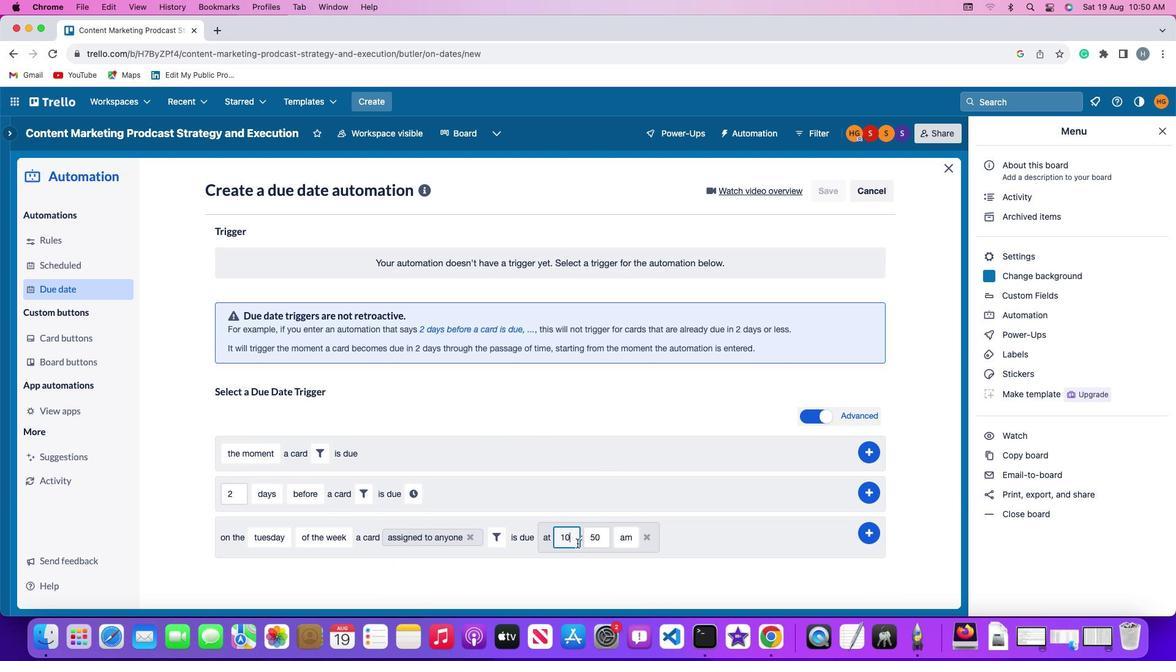 
Action: Key pressed Key.backspace'1'
Screenshot: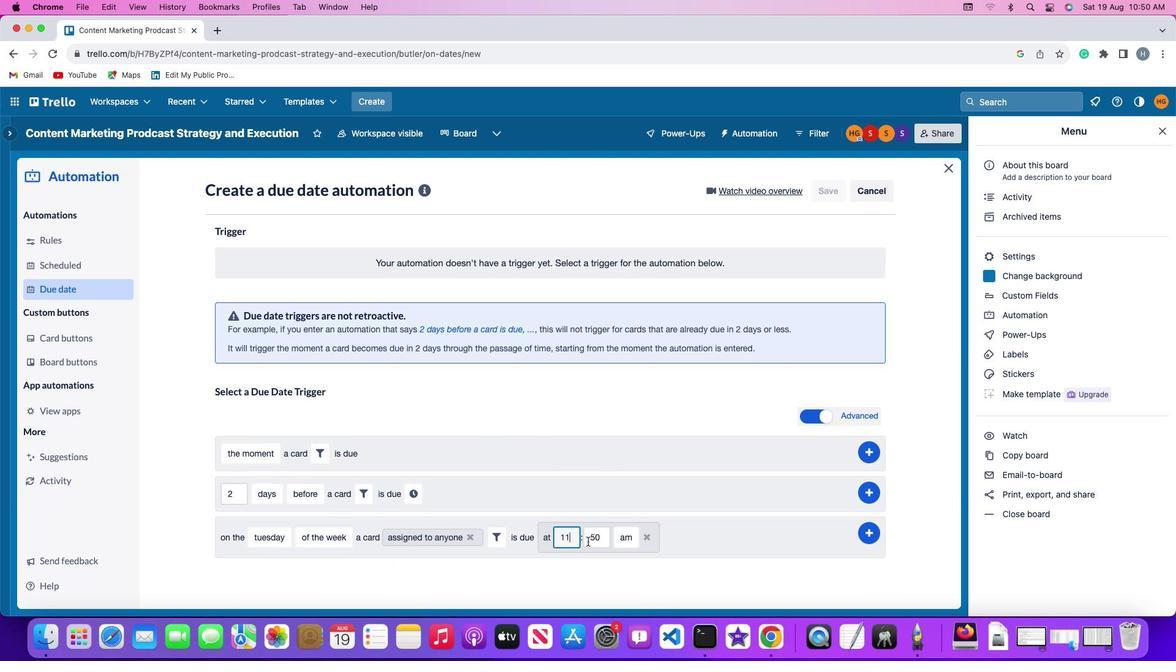 
Action: Mouse moved to (460, 547)
Screenshot: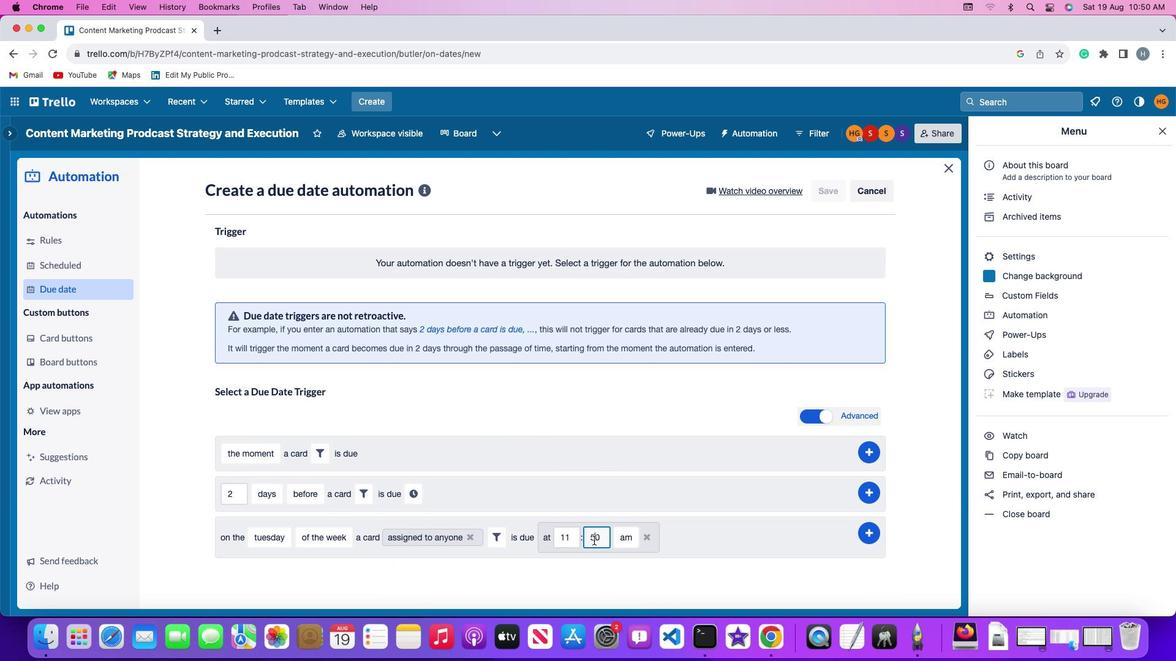 
Action: Mouse pressed left at (460, 547)
Screenshot: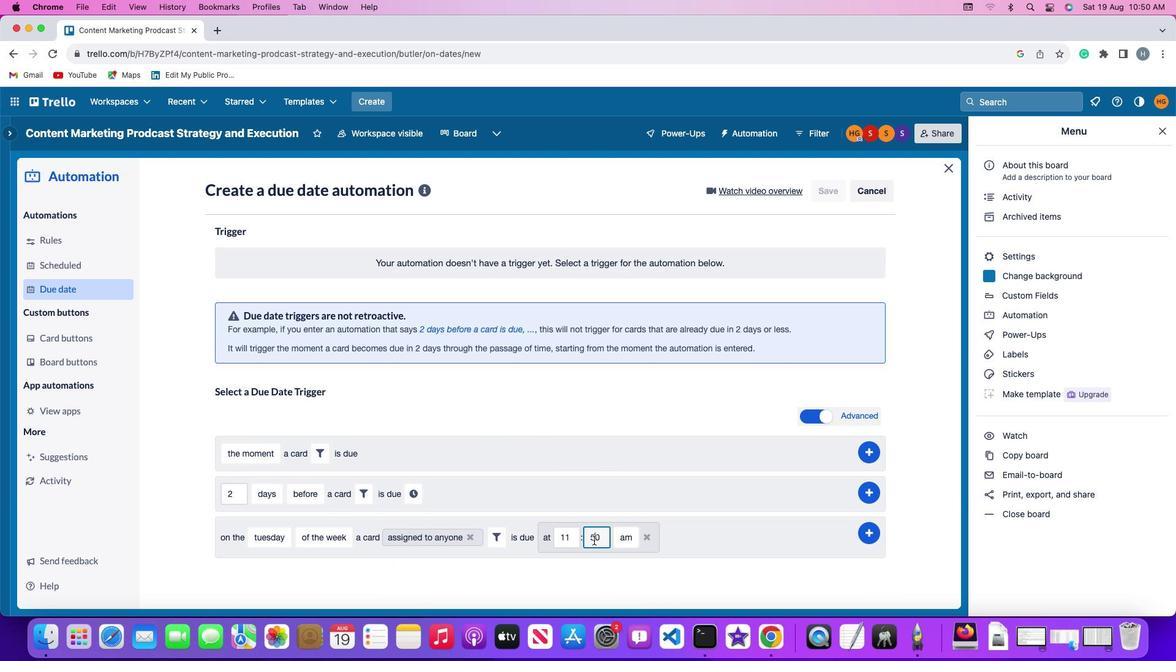 
Action: Mouse moved to (461, 546)
Screenshot: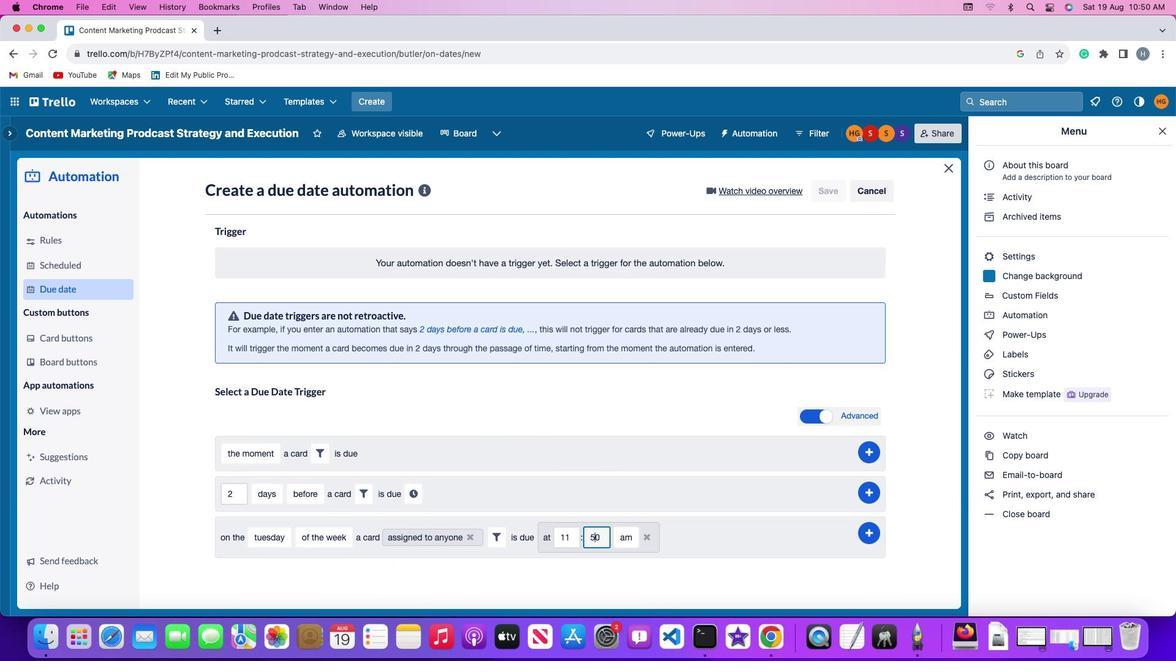
Action: Key pressed Key.backspace'0'
Screenshot: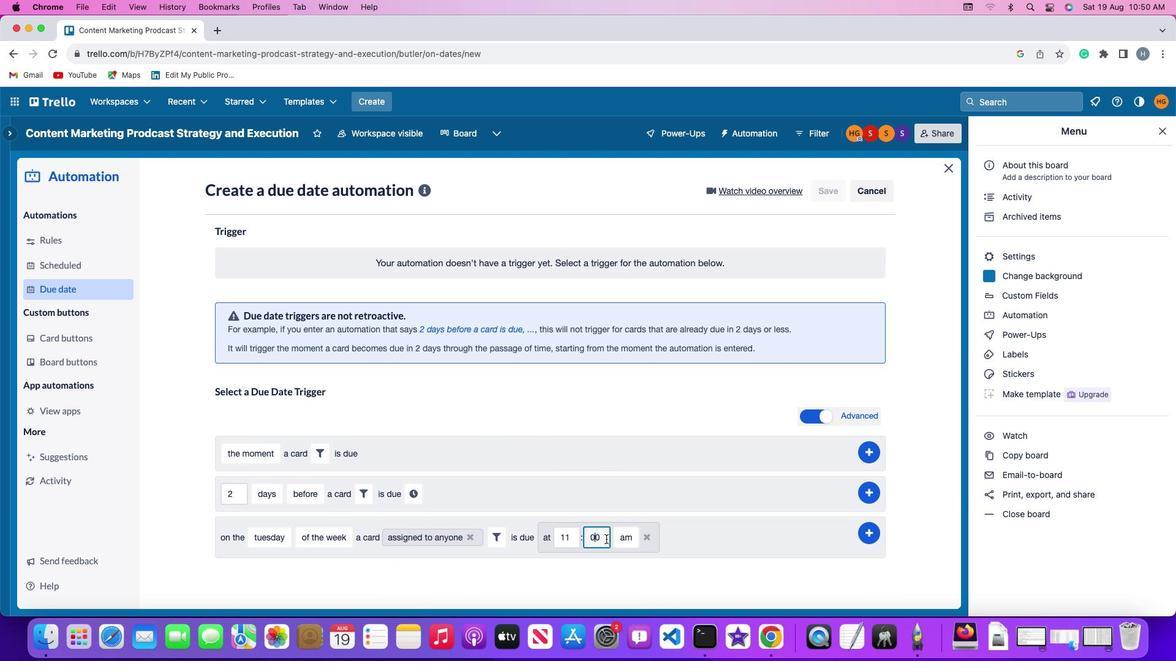
Action: Mouse moved to (469, 546)
Screenshot: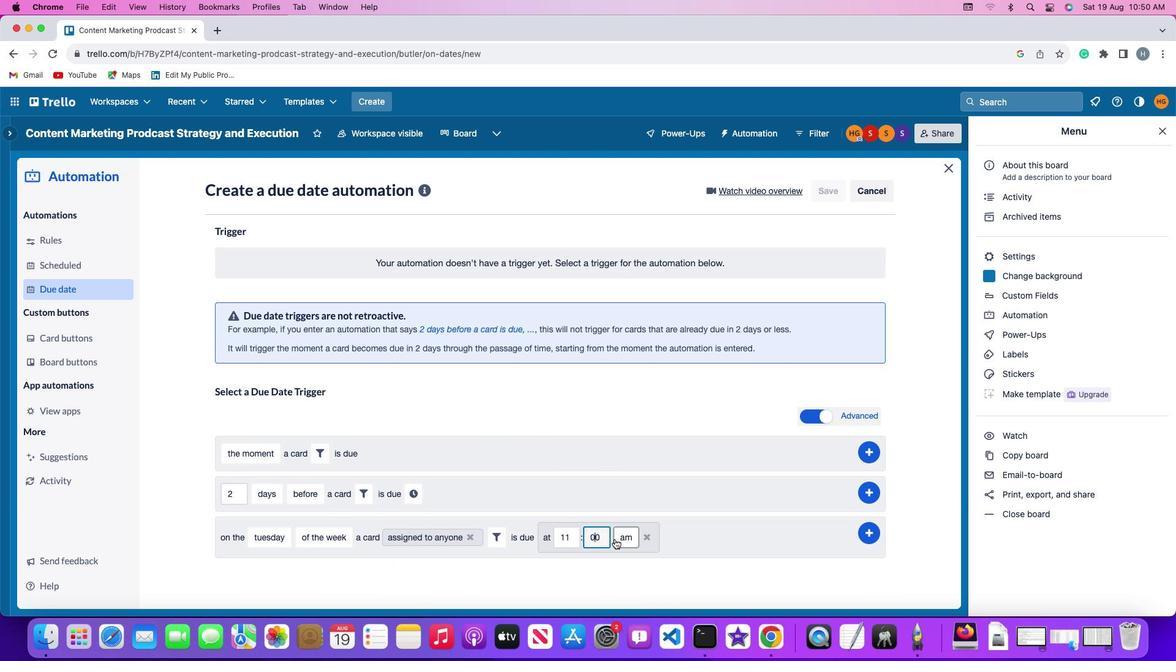
Action: Mouse pressed left at (469, 546)
Screenshot: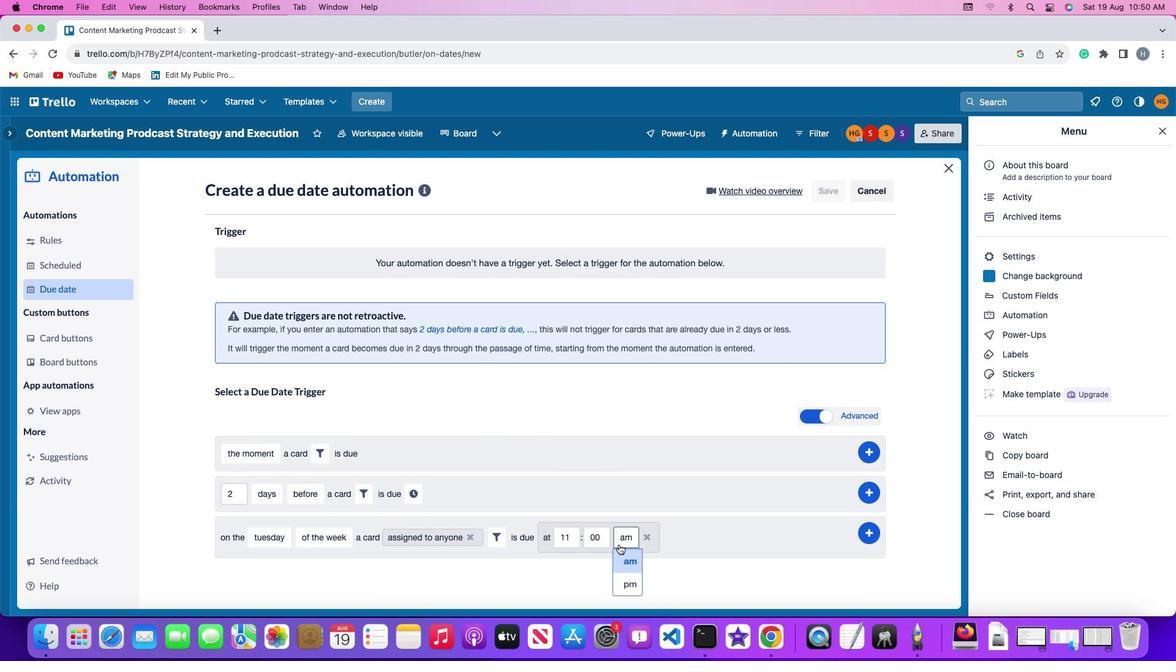 
Action: Mouse moved to (475, 569)
Screenshot: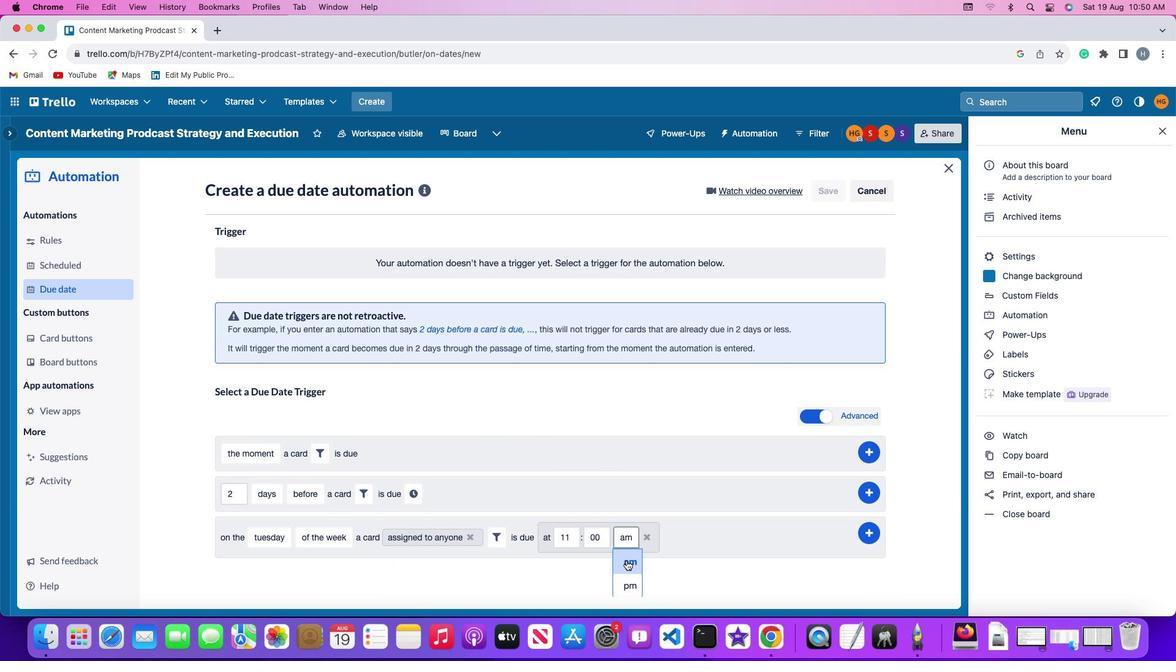 
Action: Mouse pressed left at (475, 569)
Screenshot: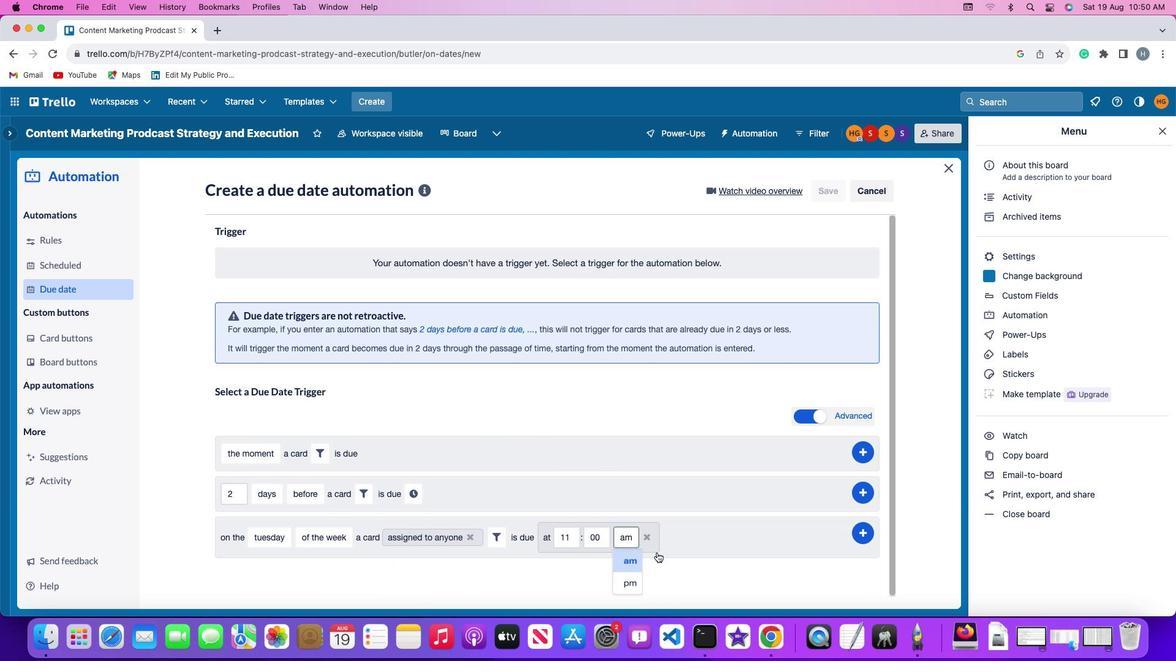 
Action: Mouse moved to (586, 533)
Screenshot: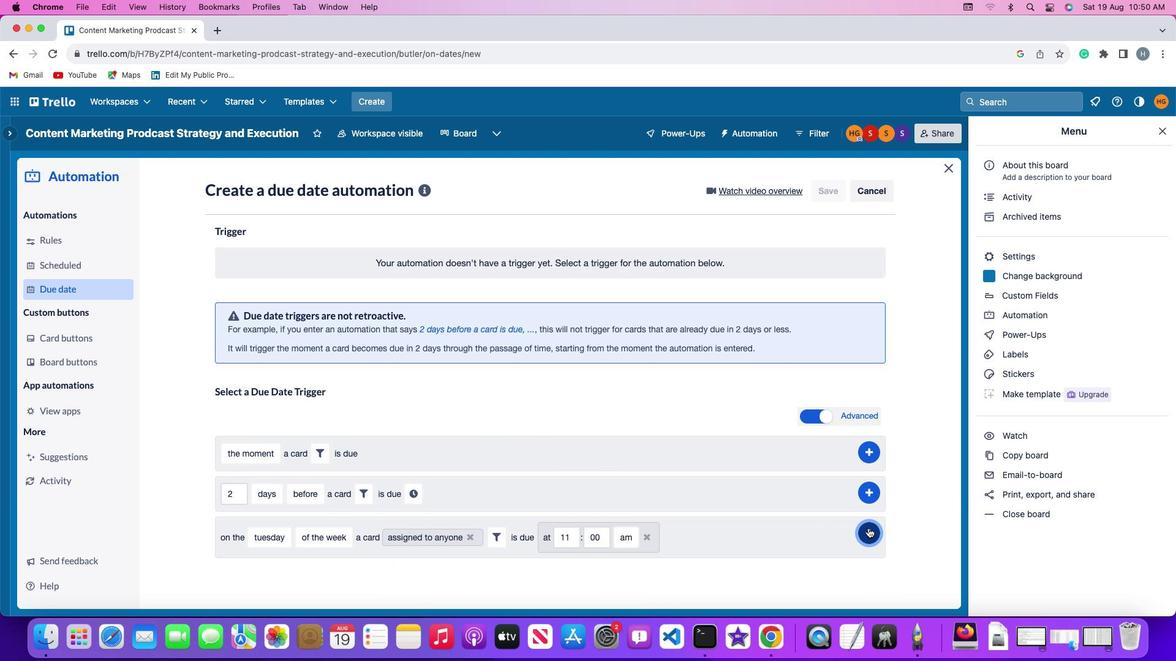 
Action: Mouse pressed left at (586, 533)
Screenshot: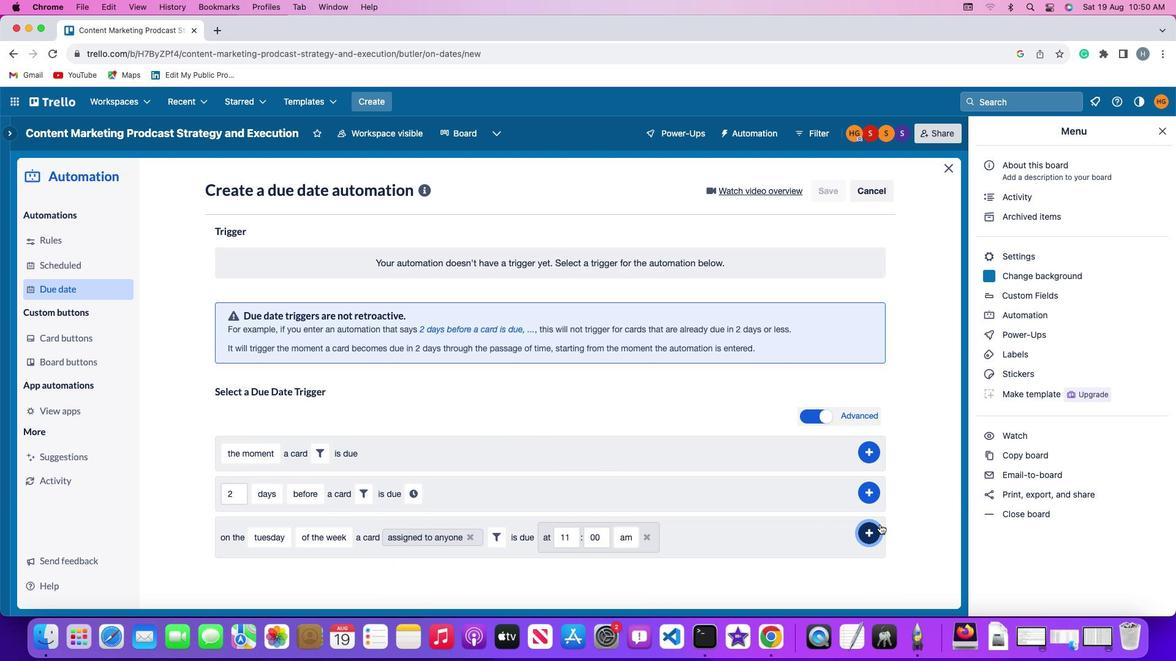 
Action: Mouse moved to (603, 460)
Screenshot: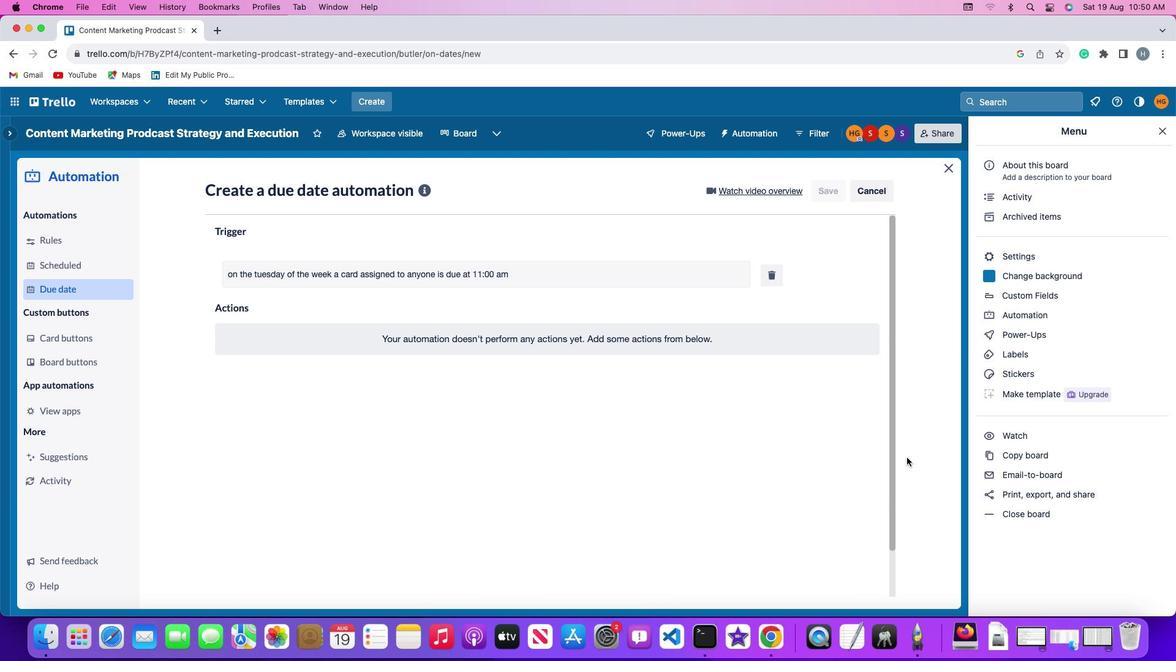 
